 Task: Find connections with filter location Kampene with filter topic #coronawith filter profile language German with filter current company Rackspace Technology with filter school Doctor B.R. Ambedkar Open University with filter industry Household Services with filter service category Real Estate Appraisal with filter keywords title Translator
Action: Mouse moved to (503, 89)
Screenshot: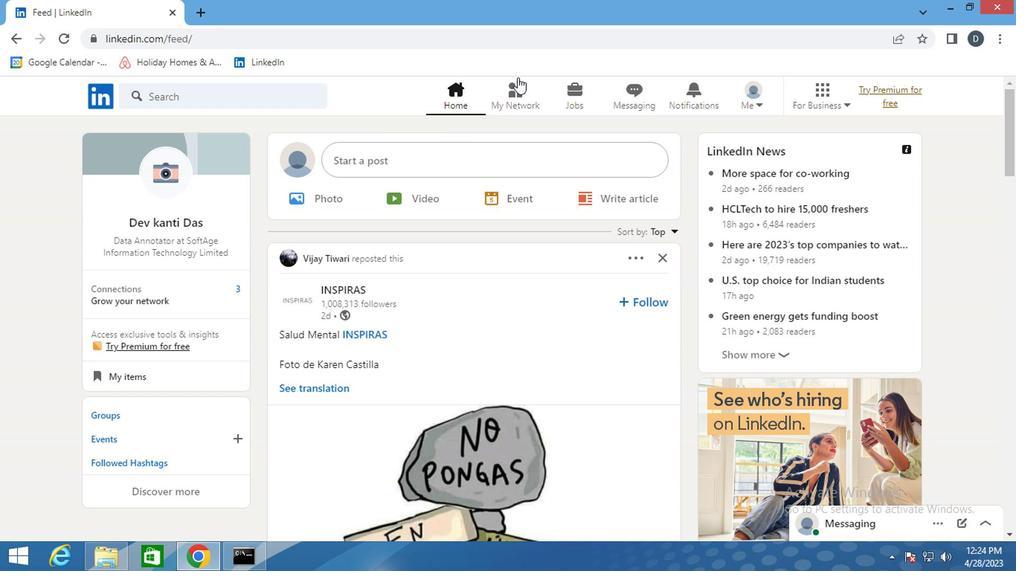
Action: Mouse pressed left at (503, 89)
Screenshot: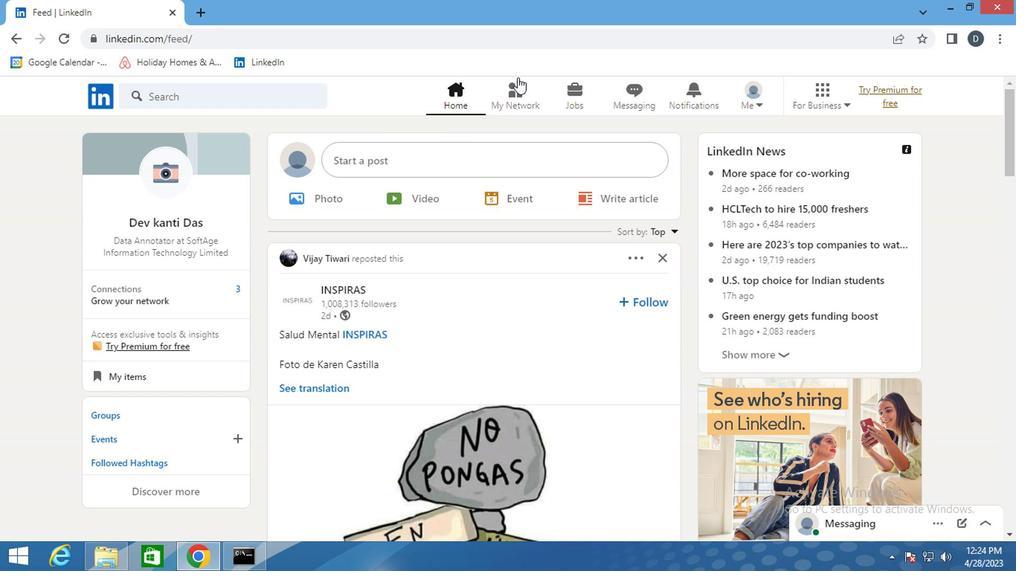 
Action: Mouse moved to (280, 178)
Screenshot: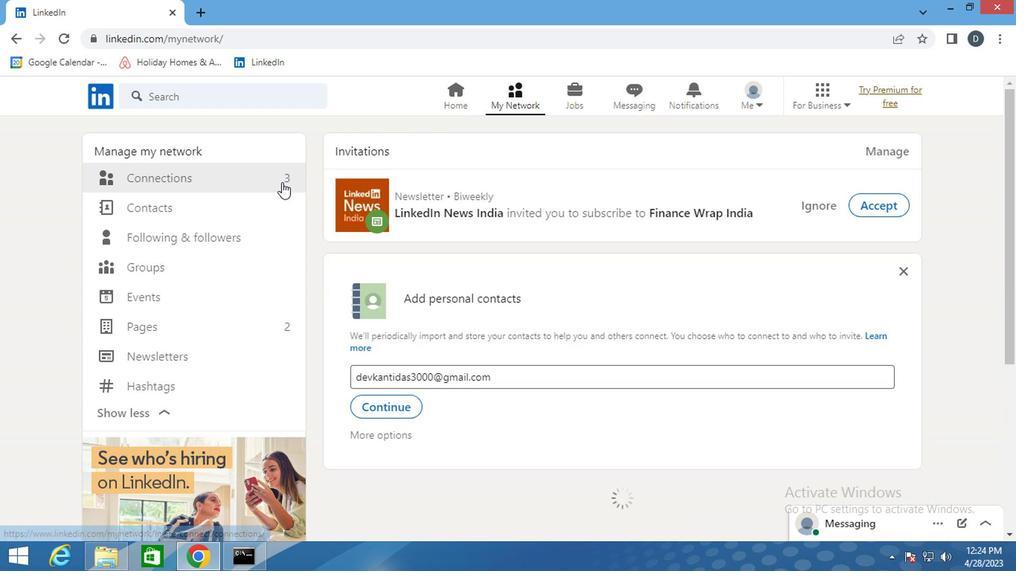
Action: Mouse pressed left at (280, 178)
Screenshot: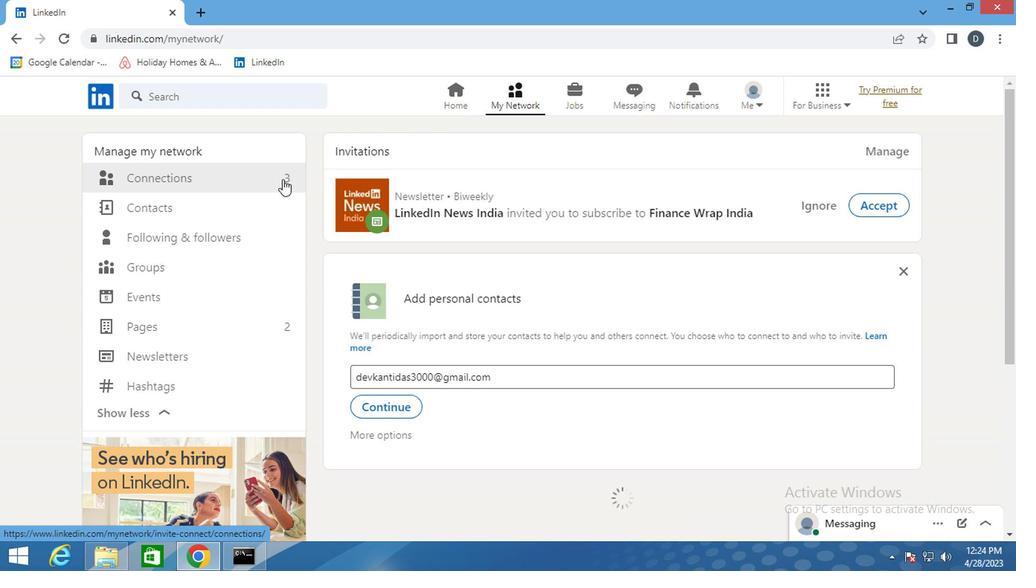 
Action: Mouse pressed left at (280, 178)
Screenshot: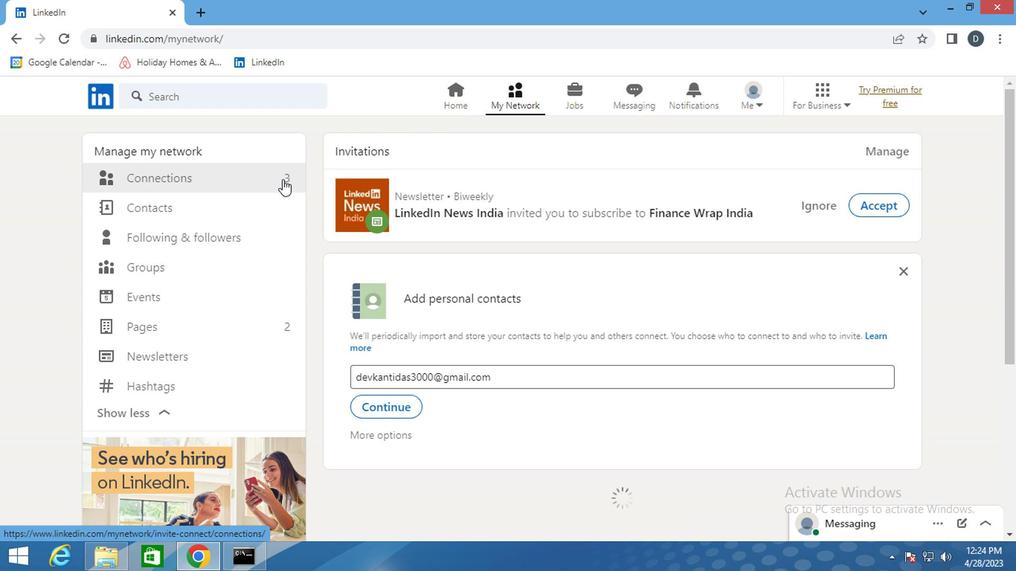 
Action: Mouse moved to (281, 178)
Screenshot: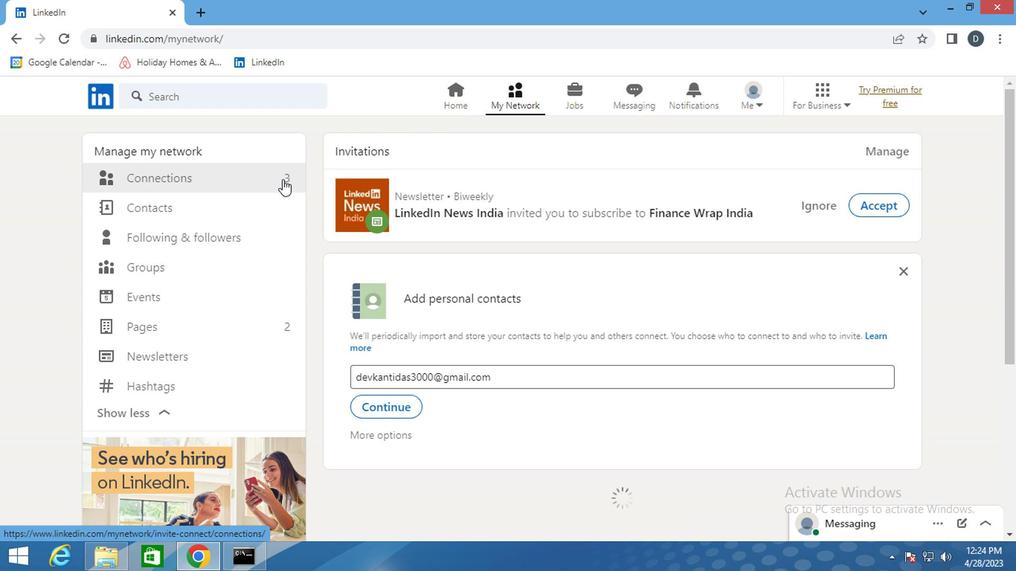 
Action: Mouse pressed left at (281, 178)
Screenshot: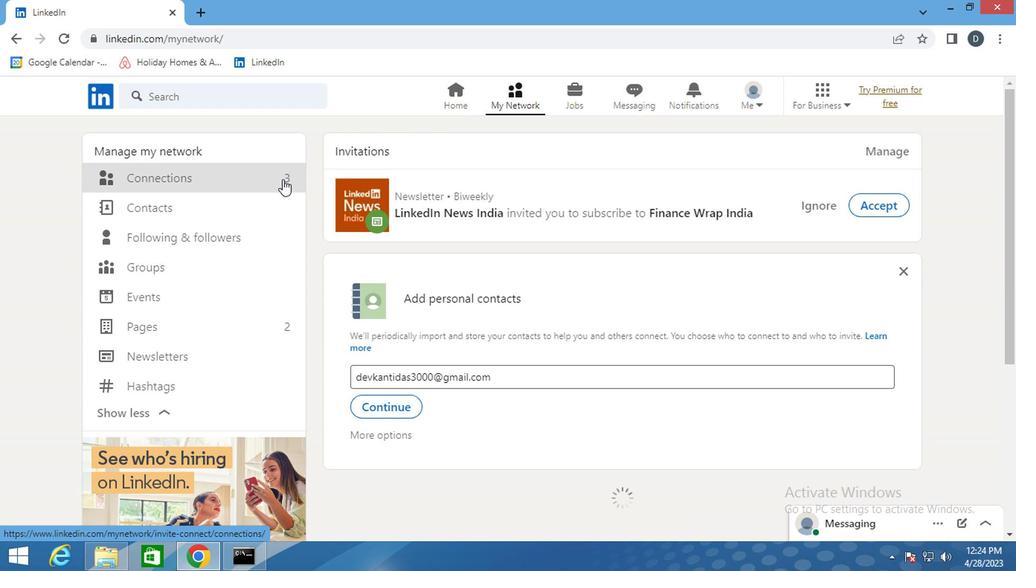
Action: Mouse moved to (606, 178)
Screenshot: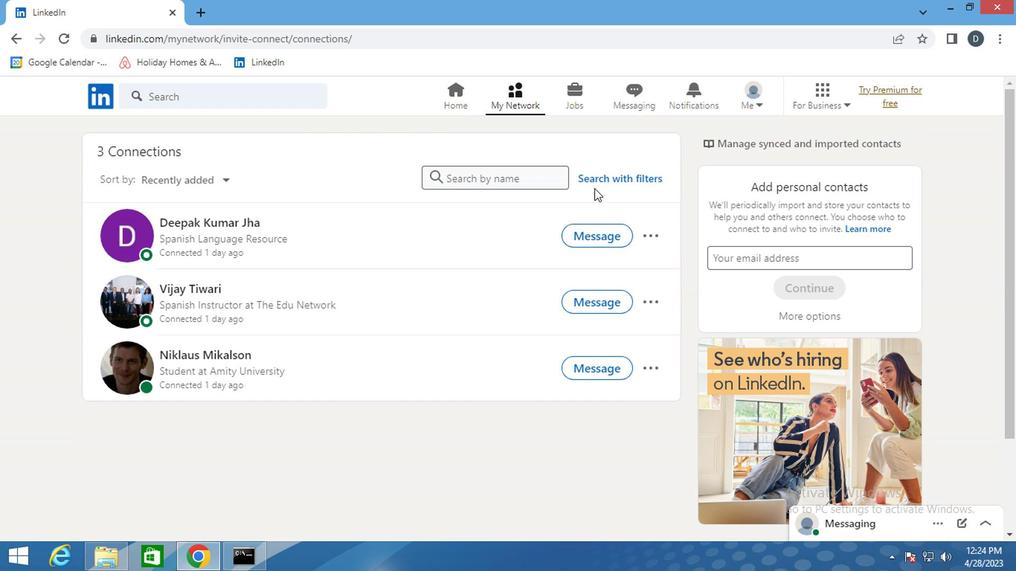 
Action: Mouse pressed left at (606, 178)
Screenshot: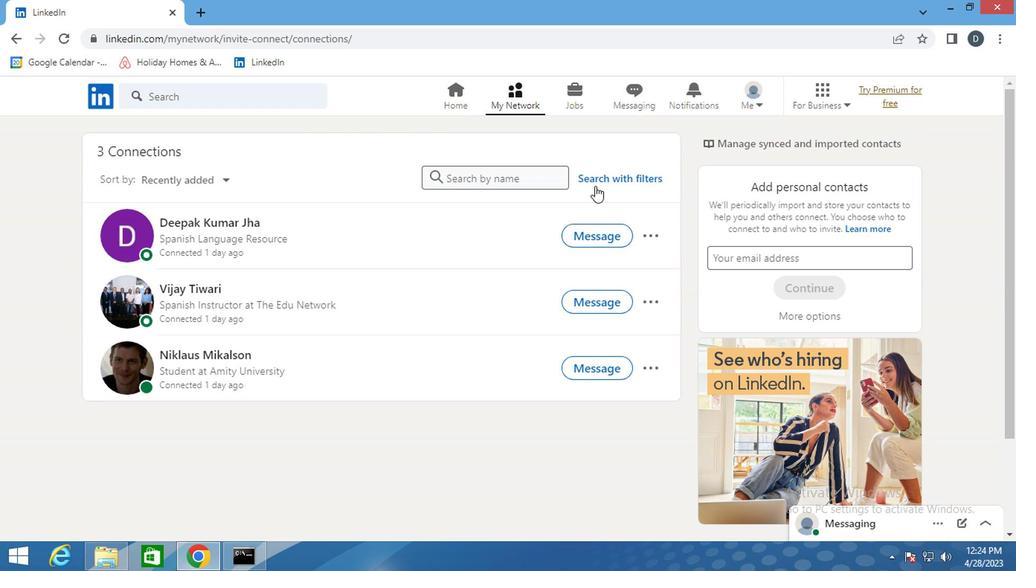 
Action: Mouse moved to (556, 138)
Screenshot: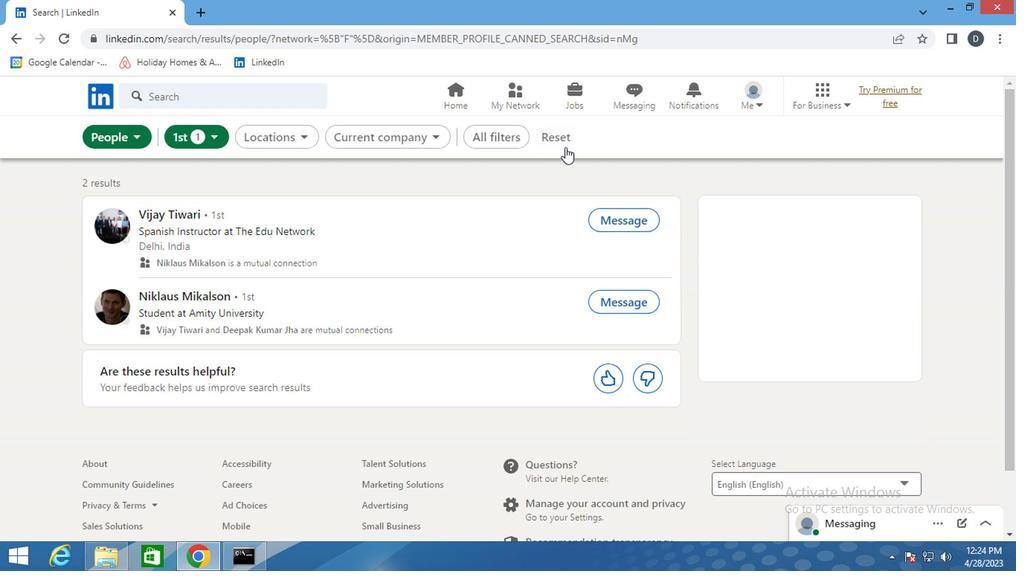 
Action: Mouse pressed left at (556, 138)
Screenshot: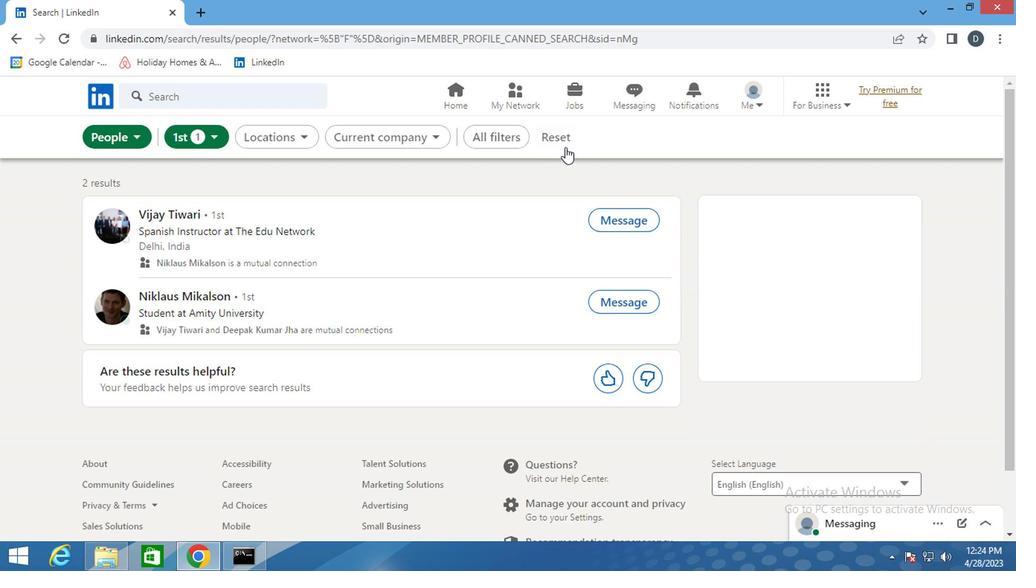 
Action: Mouse moved to (523, 132)
Screenshot: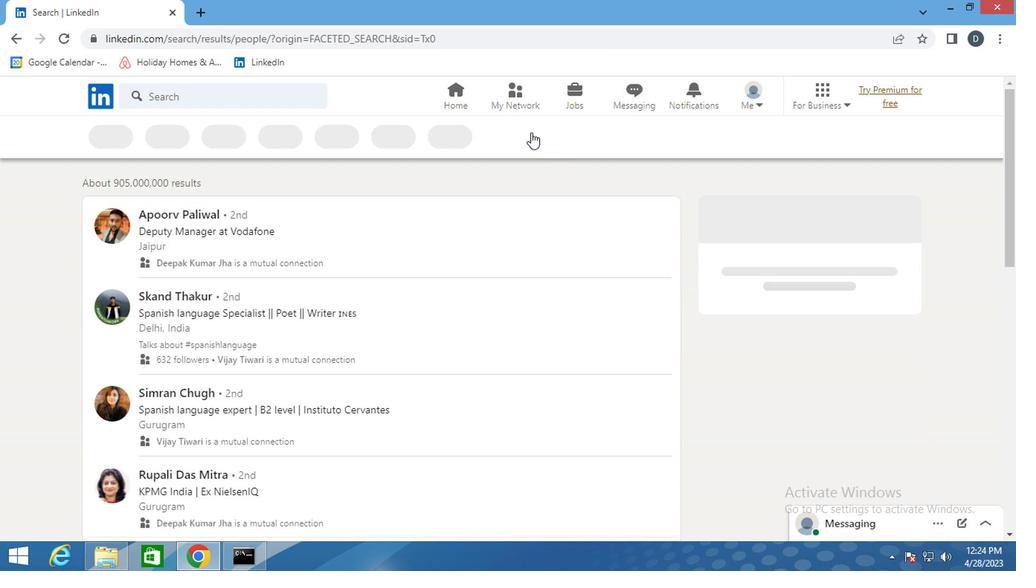 
Action: Mouse pressed left at (523, 132)
Screenshot: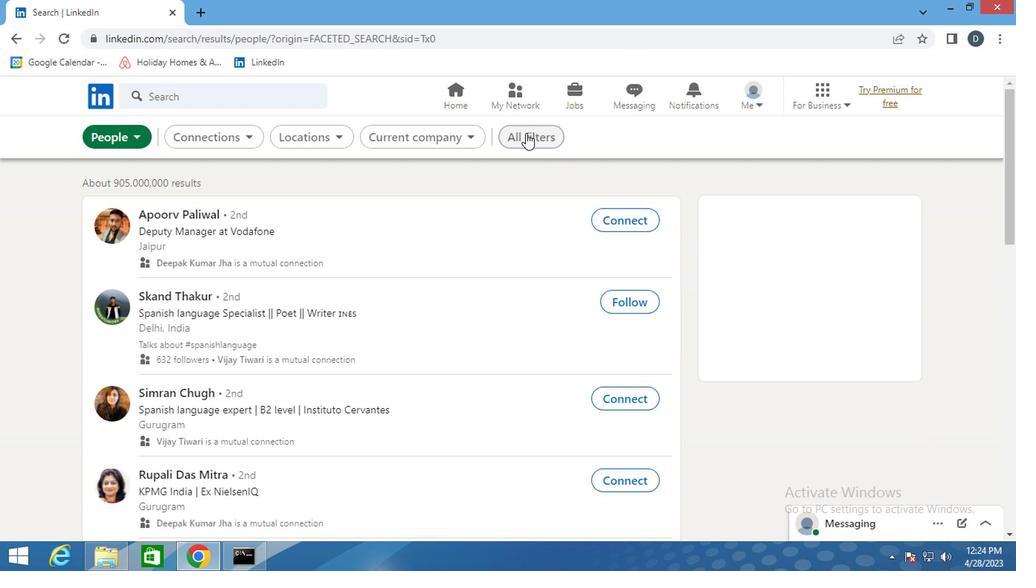 
Action: Mouse moved to (806, 266)
Screenshot: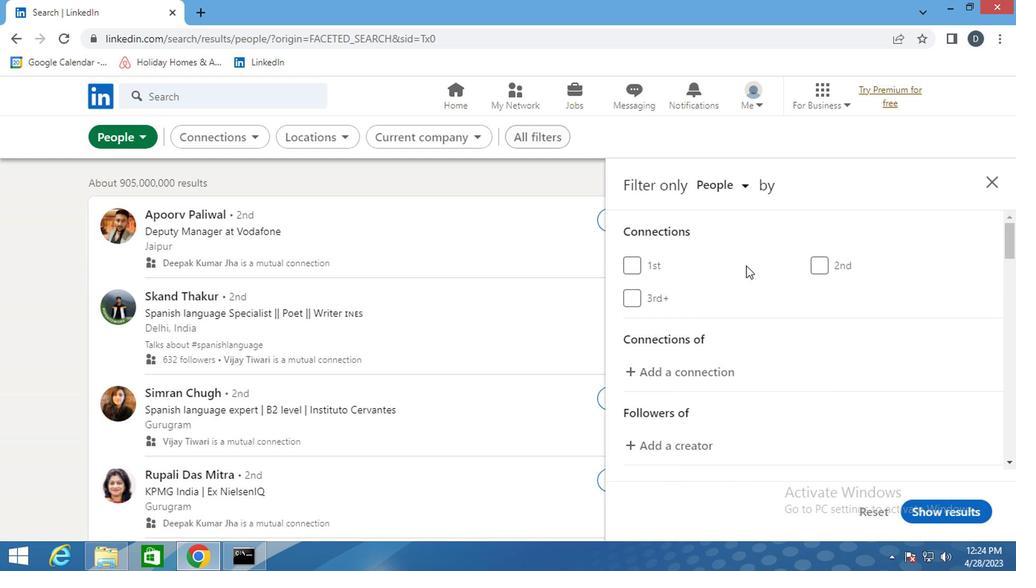 
Action: Mouse scrolled (806, 265) with delta (0, 0)
Screenshot: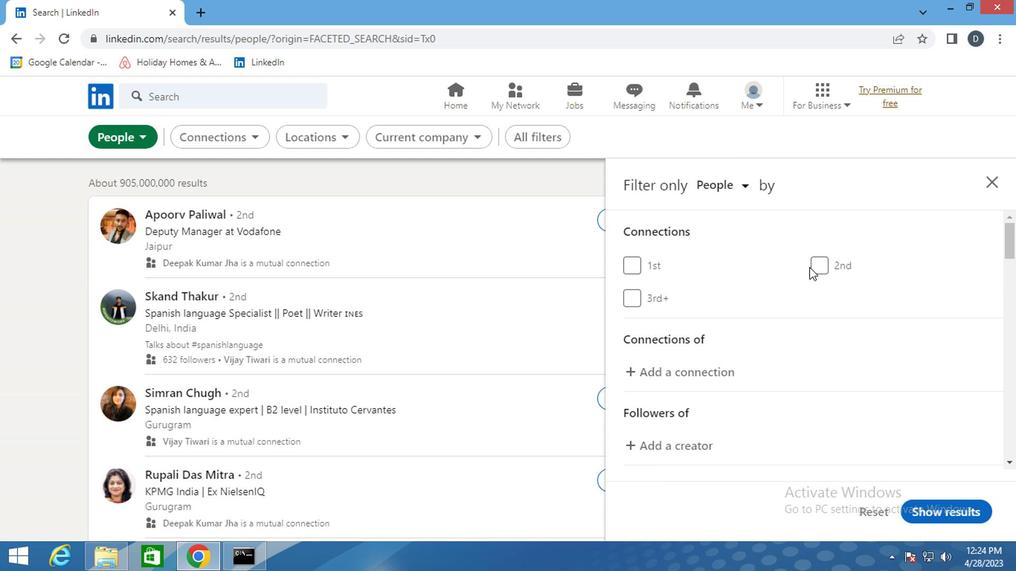 
Action: Mouse scrolled (806, 265) with delta (0, 0)
Screenshot: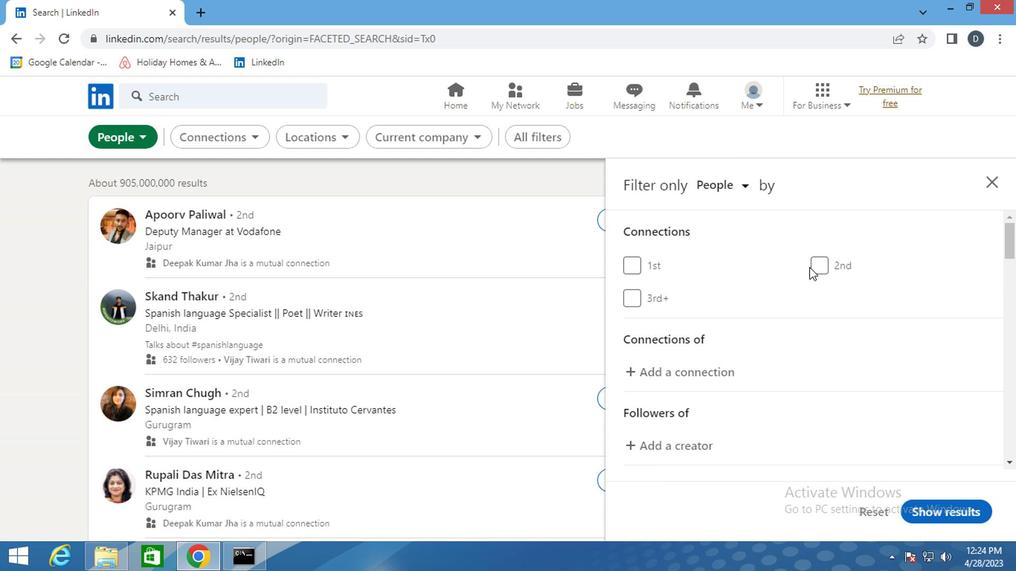 
Action: Mouse scrolled (806, 265) with delta (0, 0)
Screenshot: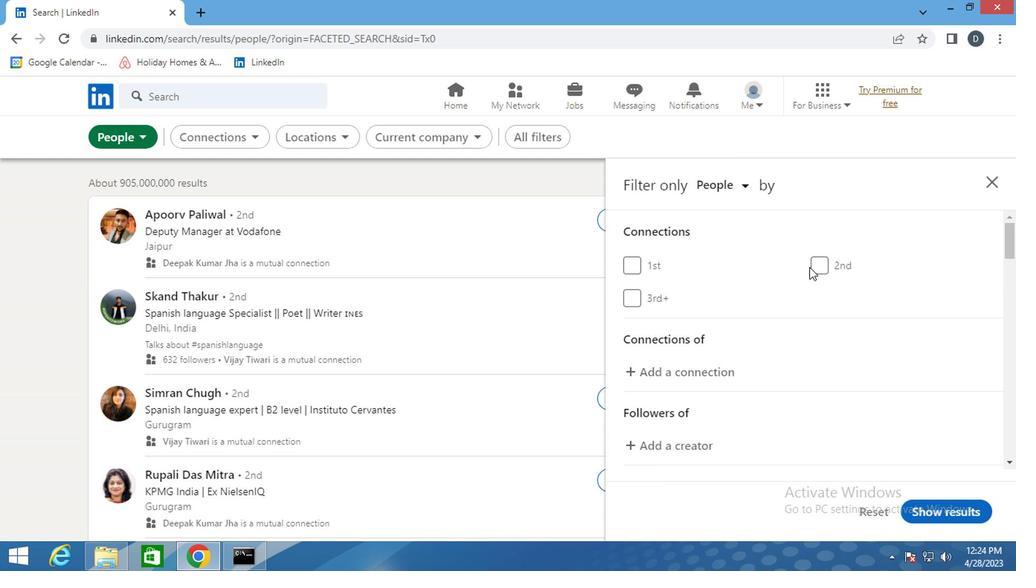 
Action: Mouse moved to (876, 360)
Screenshot: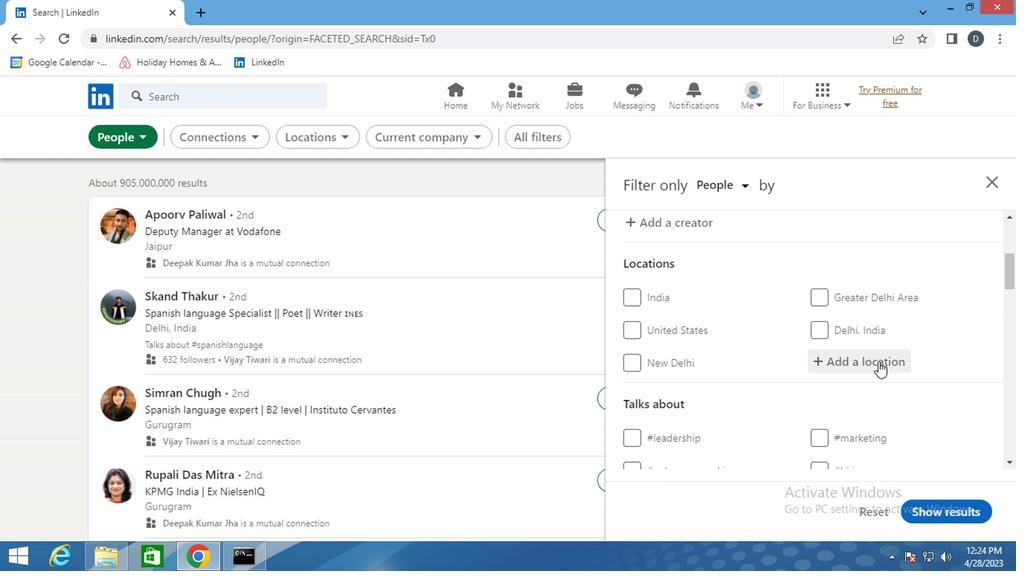
Action: Mouse pressed left at (876, 360)
Screenshot: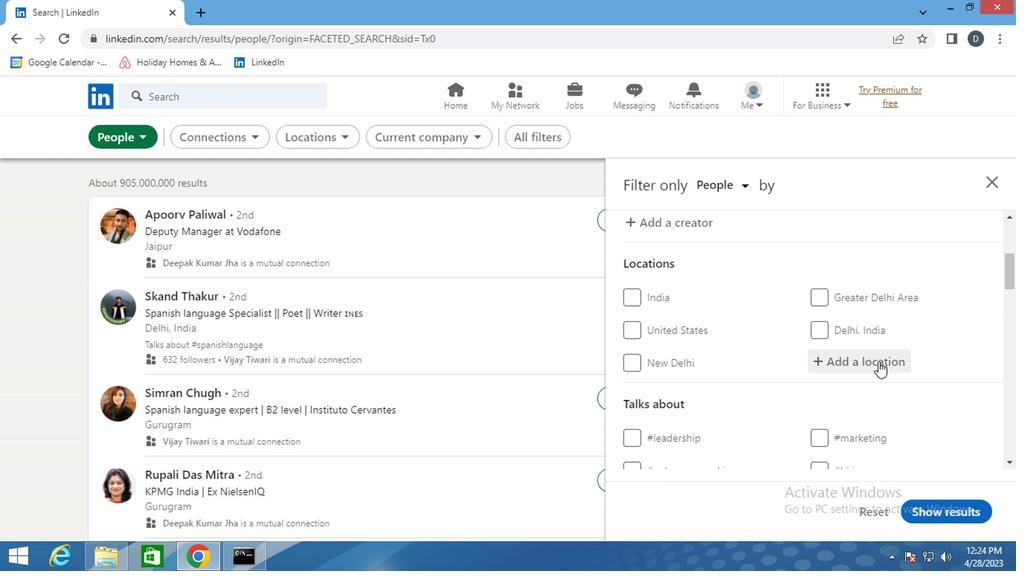 
Action: Mouse moved to (876, 360)
Screenshot: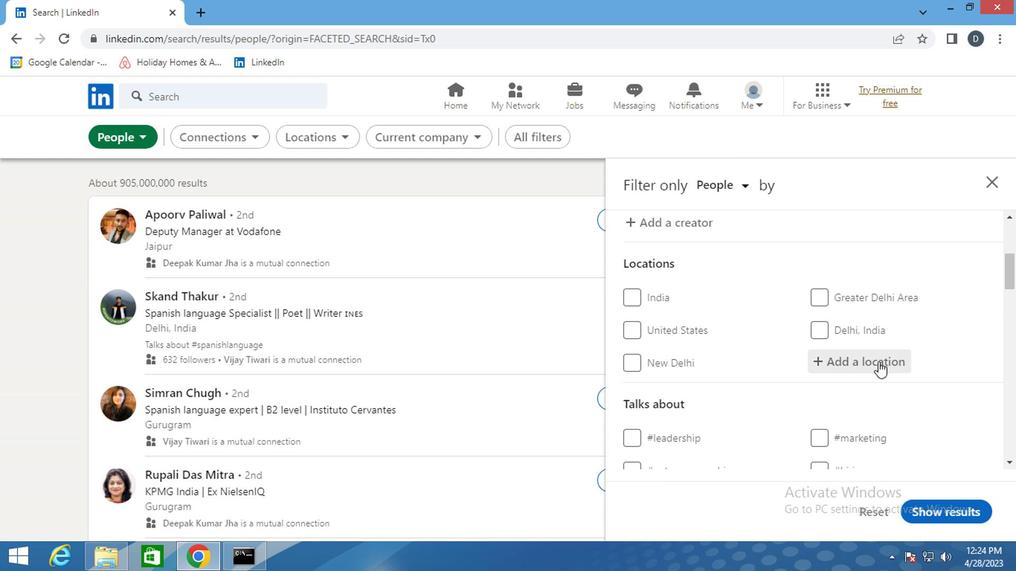 
Action: Key pressed <Key.shift_r><Key.shift_r><Key.shift_r><Key.shift_r><Key.shift_r>Kampene
Screenshot: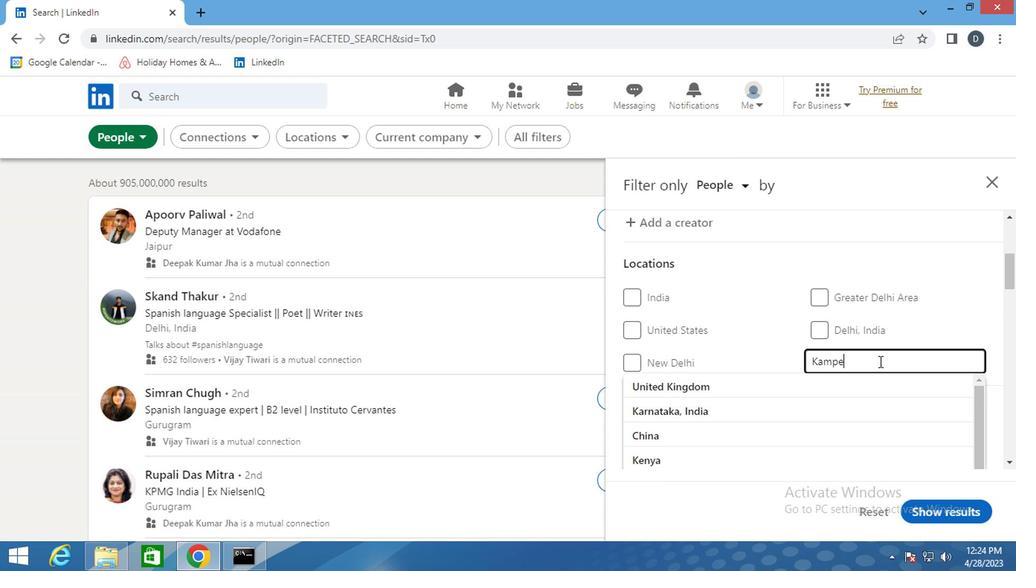 
Action: Mouse moved to (862, 353)
Screenshot: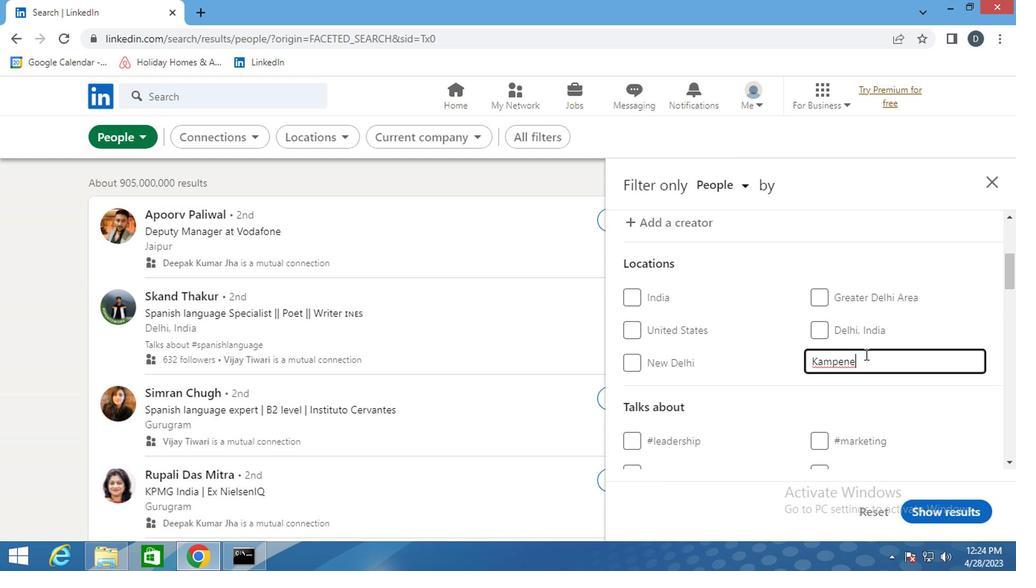 
Action: Key pressed <Key.enter>
Screenshot: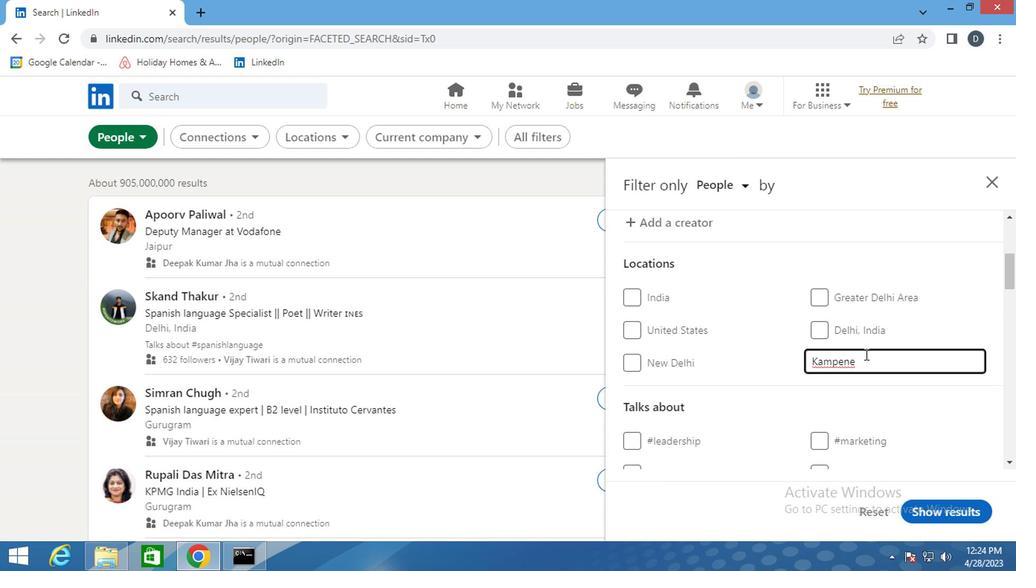 
Action: Mouse moved to (860, 350)
Screenshot: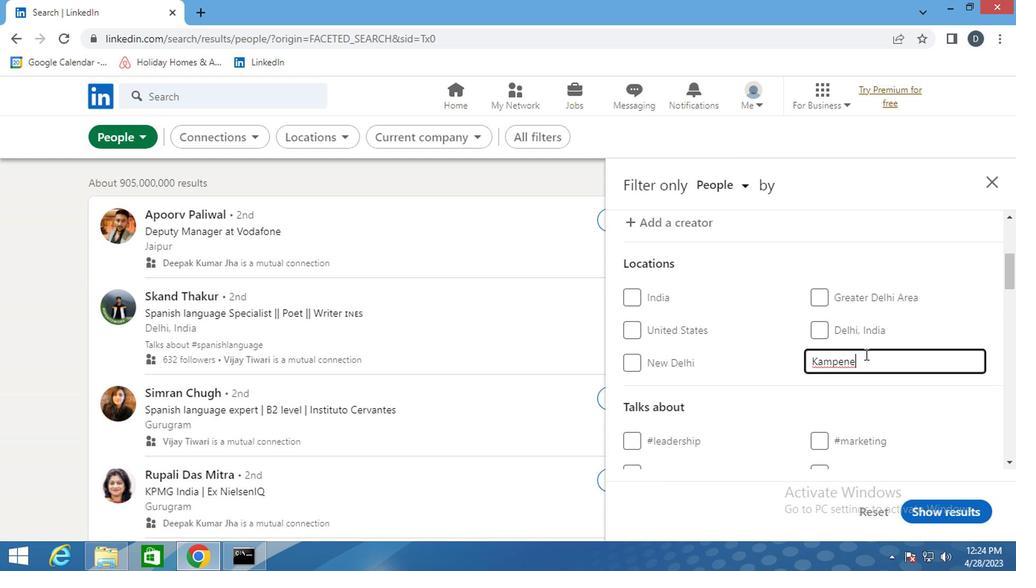 
Action: Mouse scrolled (860, 350) with delta (0, 0)
Screenshot: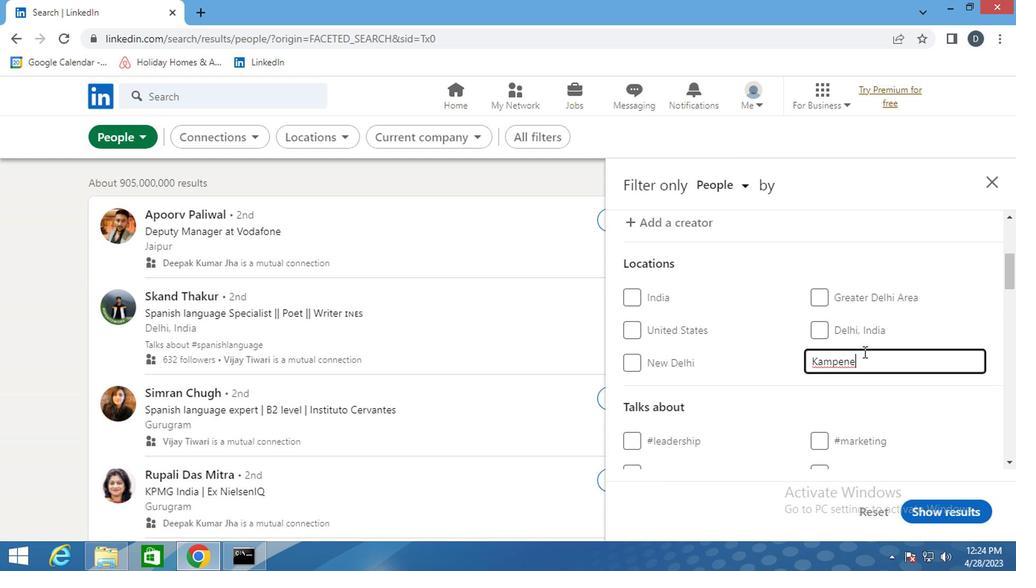 
Action: Mouse scrolled (860, 350) with delta (0, 0)
Screenshot: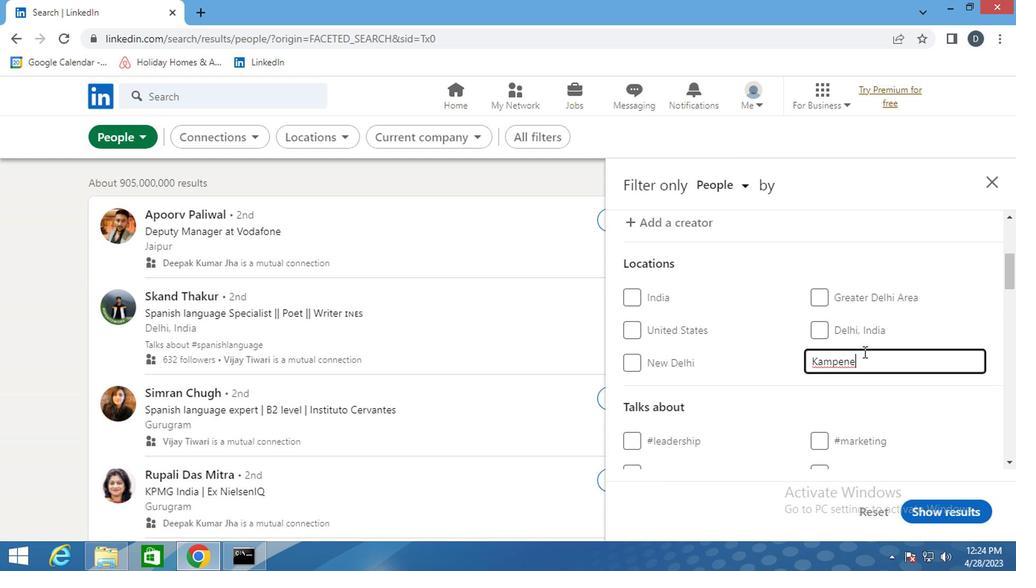 
Action: Mouse scrolled (860, 350) with delta (0, 0)
Screenshot: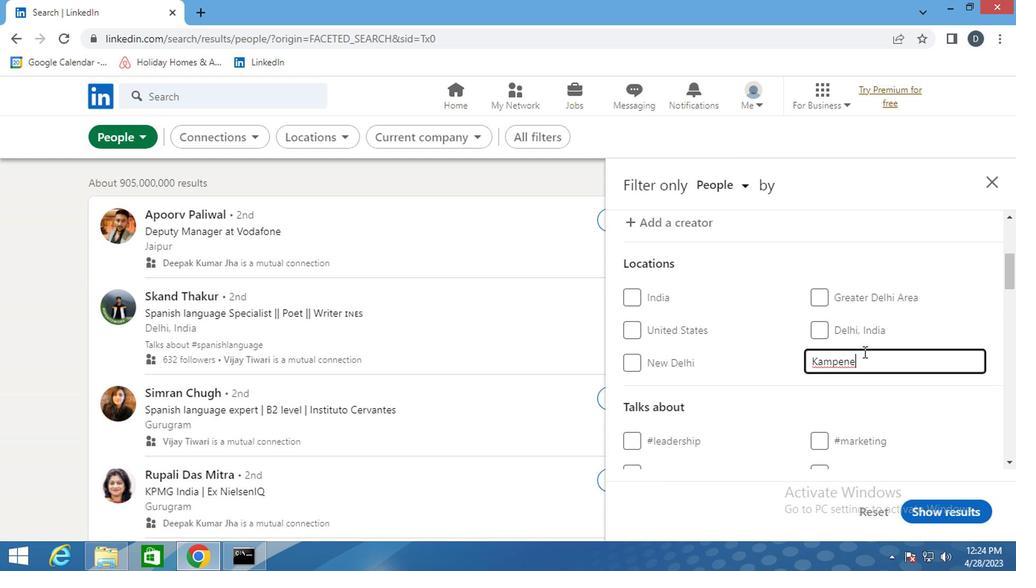 
Action: Mouse moved to (853, 285)
Screenshot: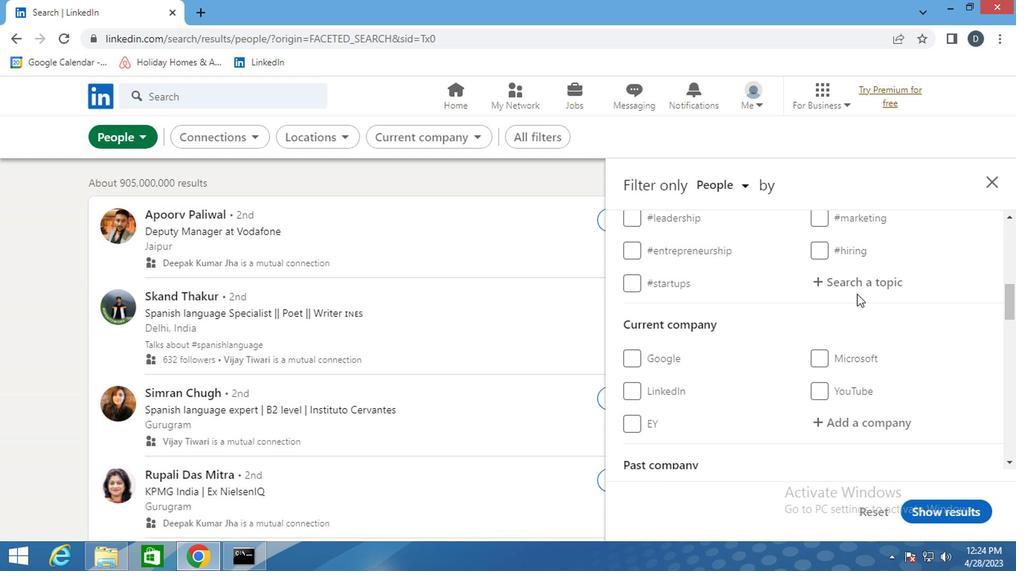 
Action: Mouse pressed left at (853, 285)
Screenshot: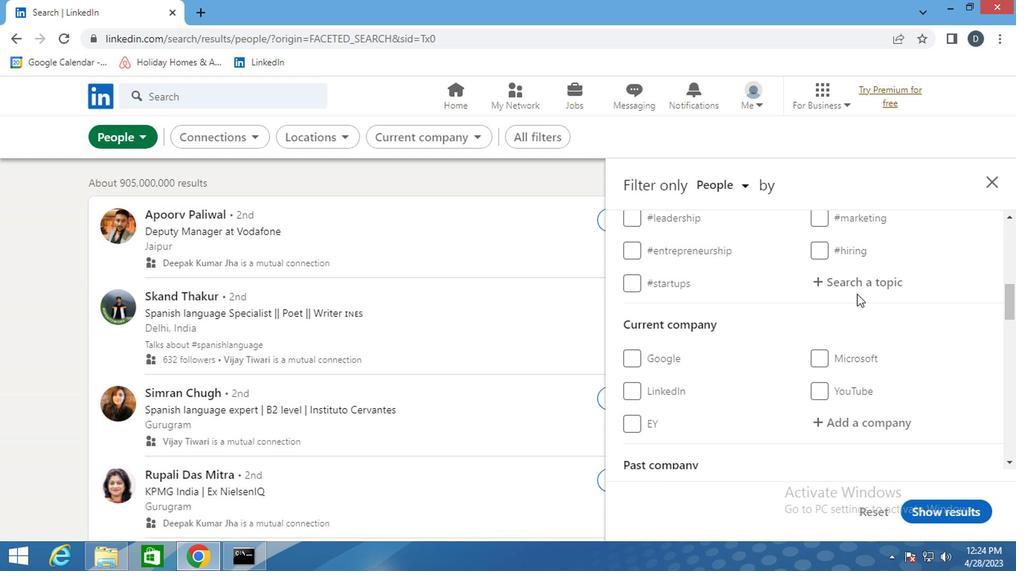 
Action: Key pressed <Key.shift>@<Key.backspace>#CORONA
Screenshot: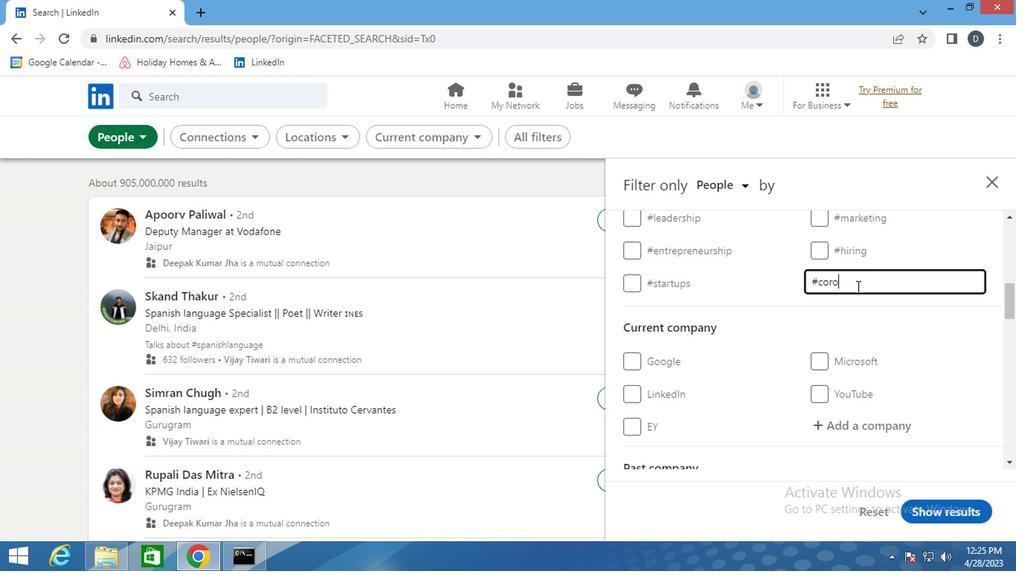 
Action: Mouse moved to (853, 290)
Screenshot: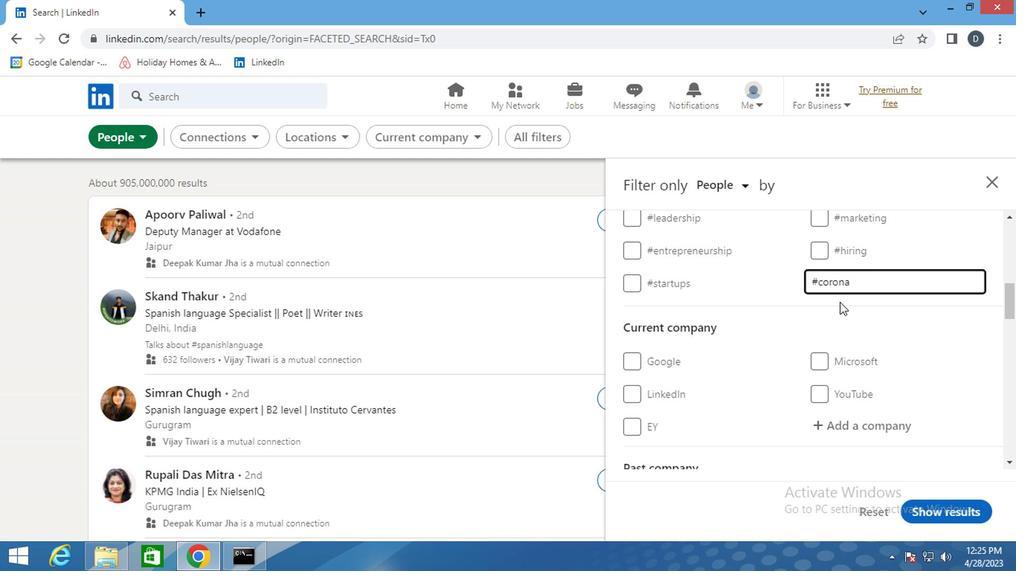 
Action: Mouse scrolled (853, 289) with delta (0, 0)
Screenshot: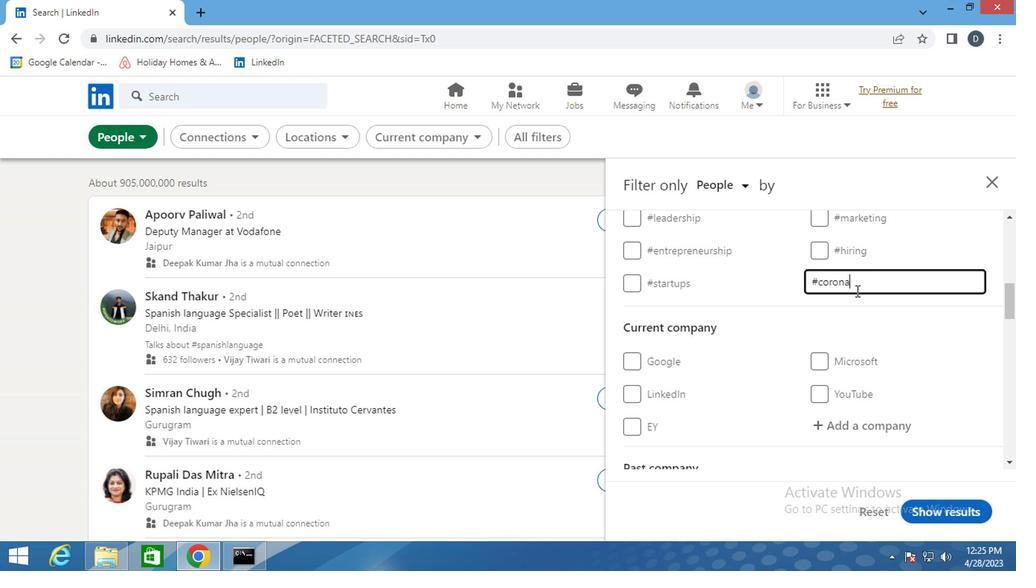 
Action: Mouse scrolled (853, 289) with delta (0, 0)
Screenshot: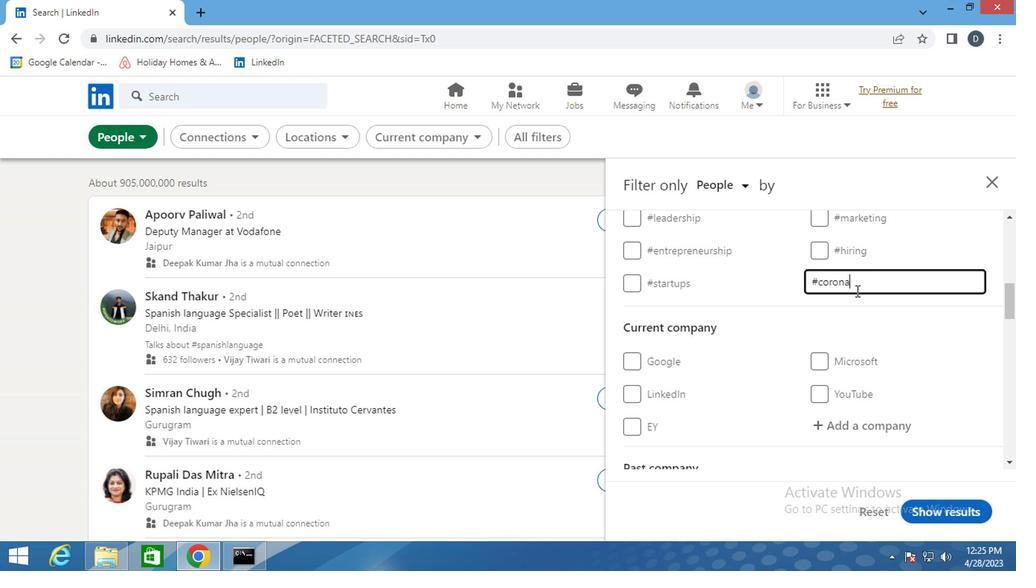 
Action: Mouse scrolled (853, 289) with delta (0, 0)
Screenshot: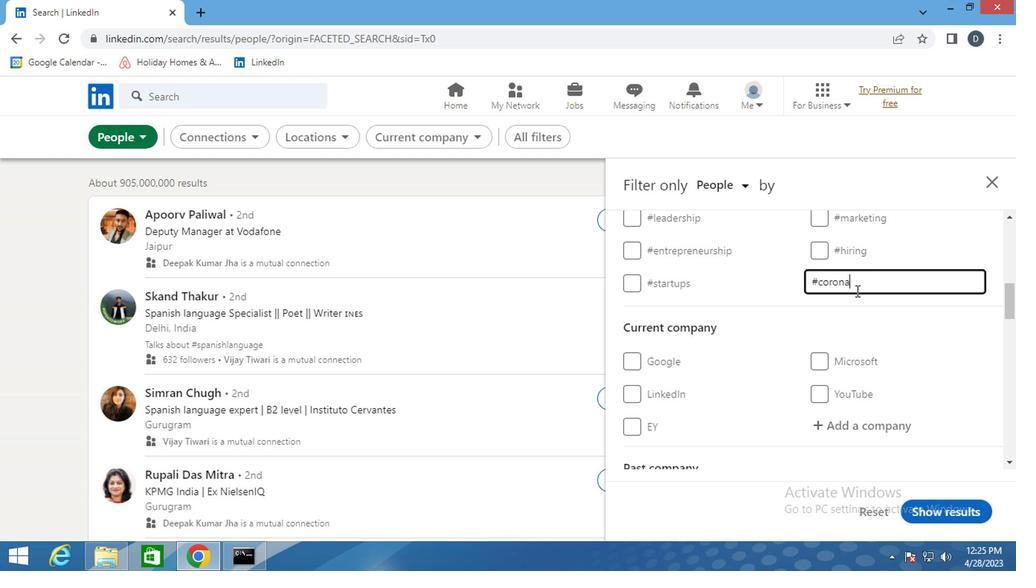 
Action: Mouse scrolled (853, 289) with delta (0, 0)
Screenshot: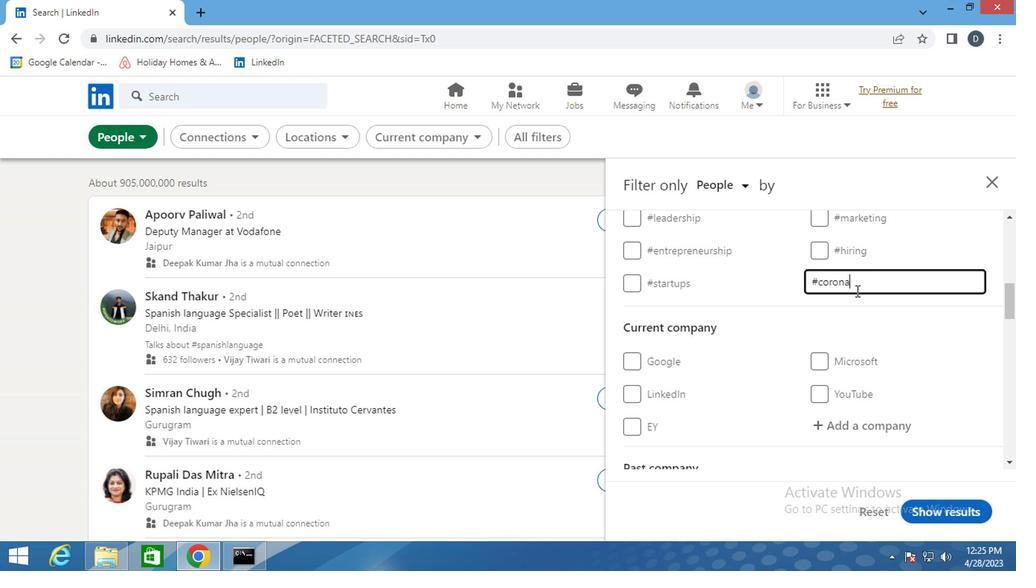 
Action: Mouse moved to (853, 290)
Screenshot: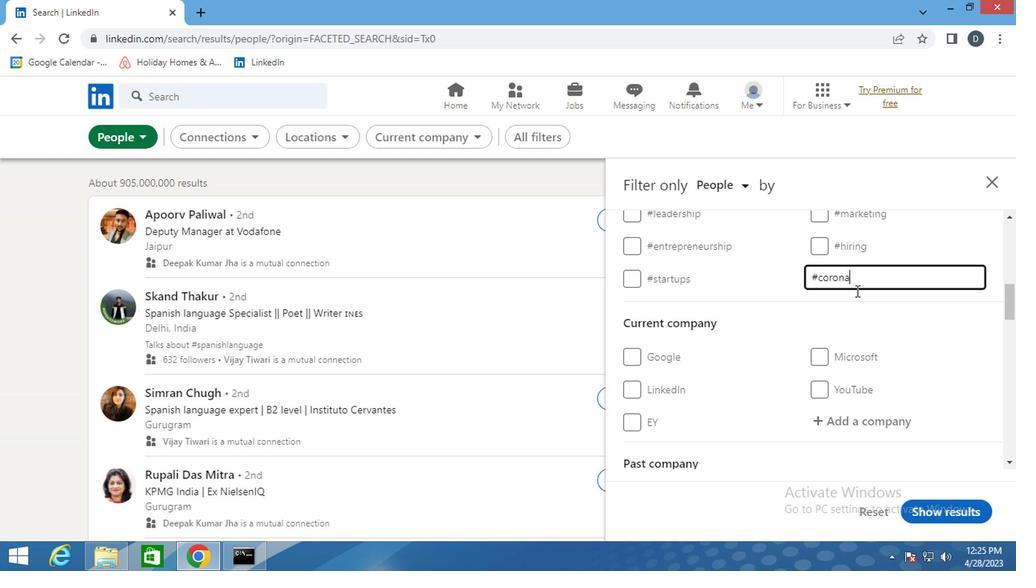
Action: Mouse scrolled (853, 289) with delta (0, 0)
Screenshot: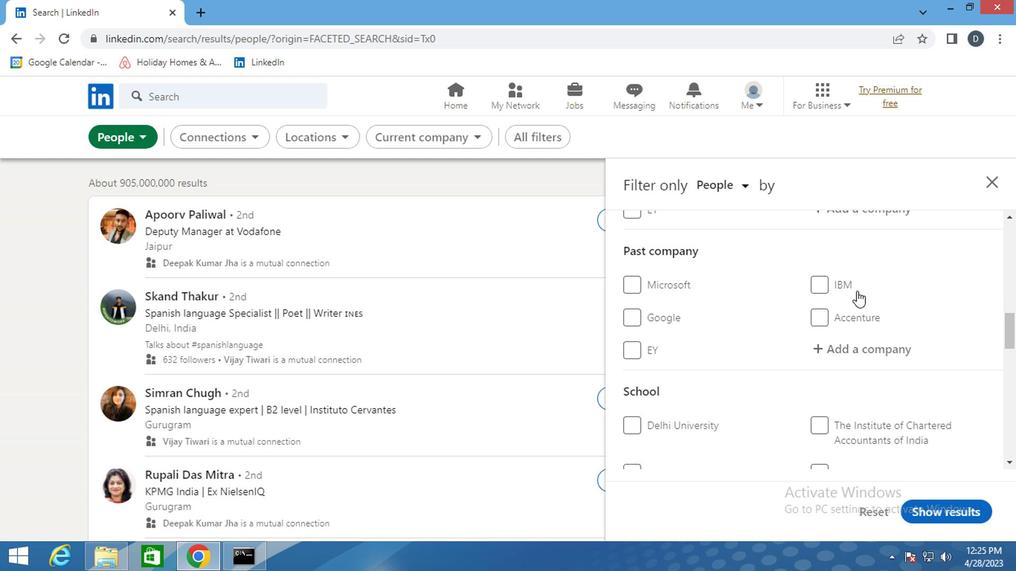 
Action: Mouse scrolled (853, 289) with delta (0, 0)
Screenshot: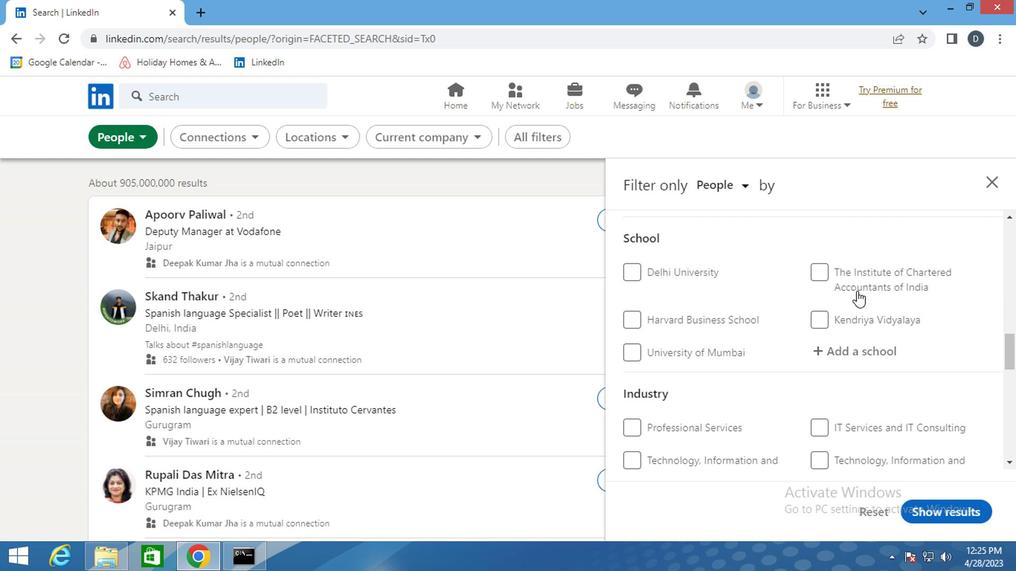 
Action: Mouse scrolled (853, 289) with delta (0, 0)
Screenshot: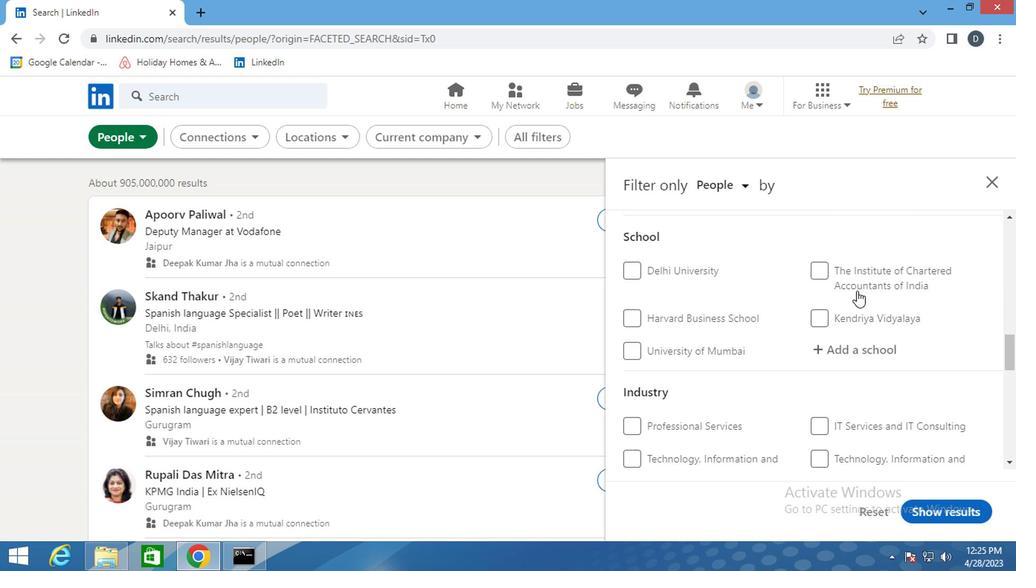 
Action: Mouse moved to (841, 290)
Screenshot: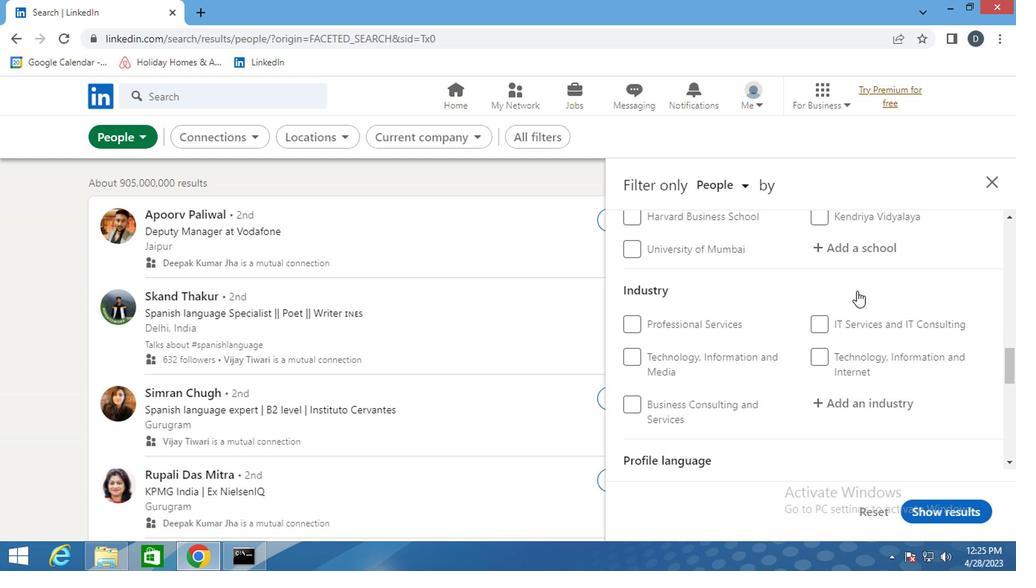
Action: Mouse scrolled (841, 289) with delta (0, 0)
Screenshot: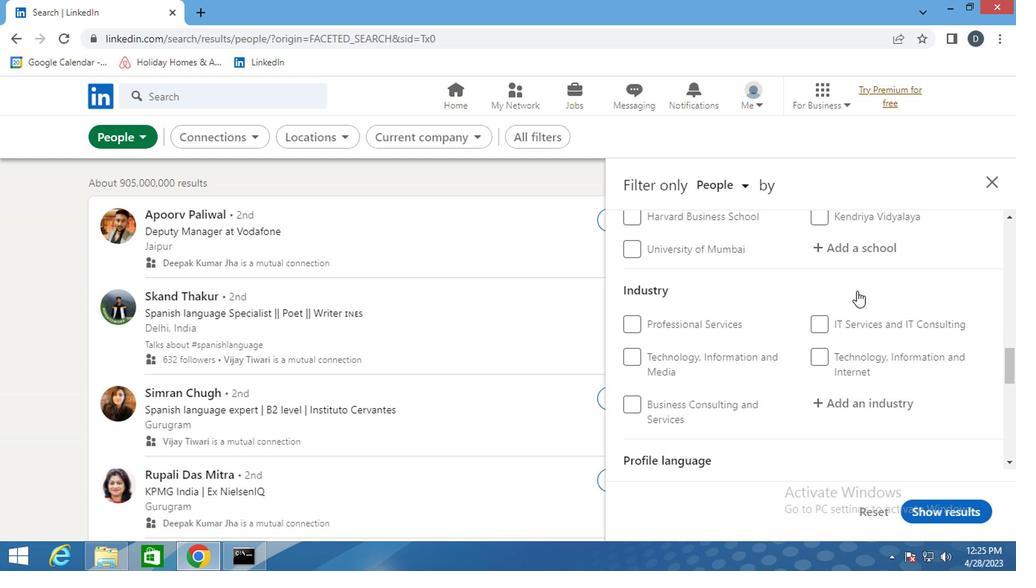 
Action: Mouse moved to (833, 291)
Screenshot: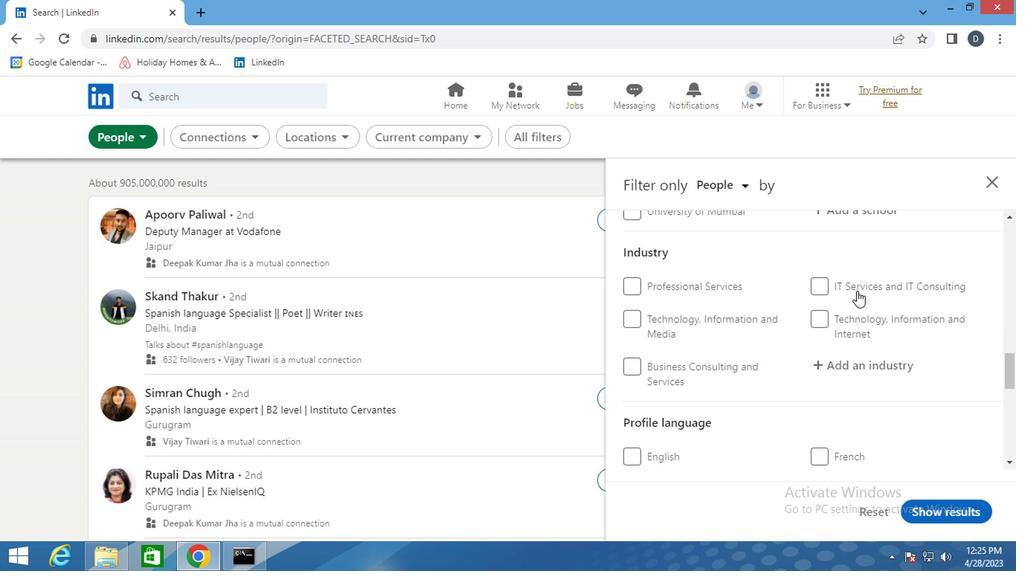 
Action: Mouse scrolled (833, 290) with delta (0, -1)
Screenshot: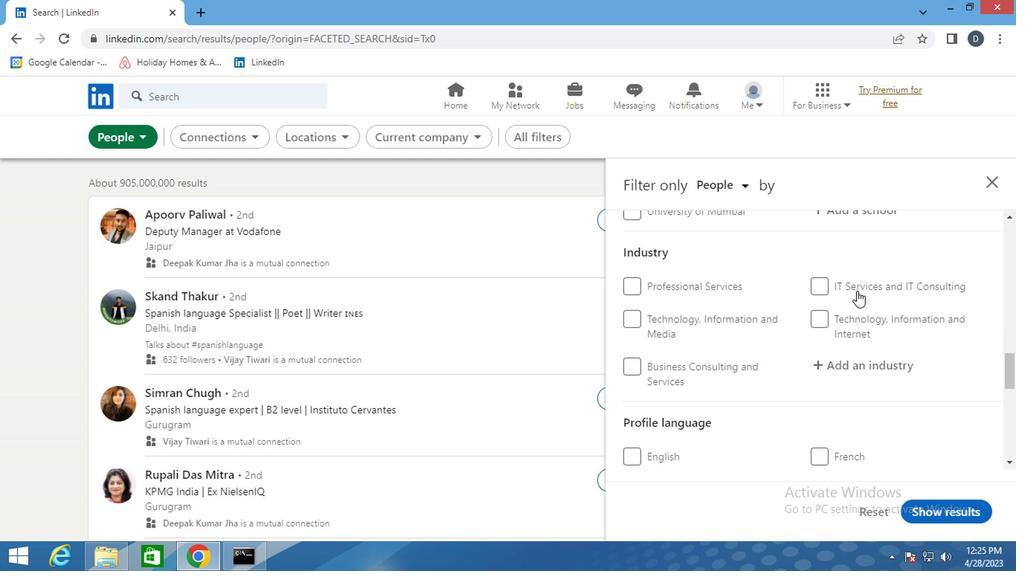 
Action: Mouse moved to (833, 291)
Screenshot: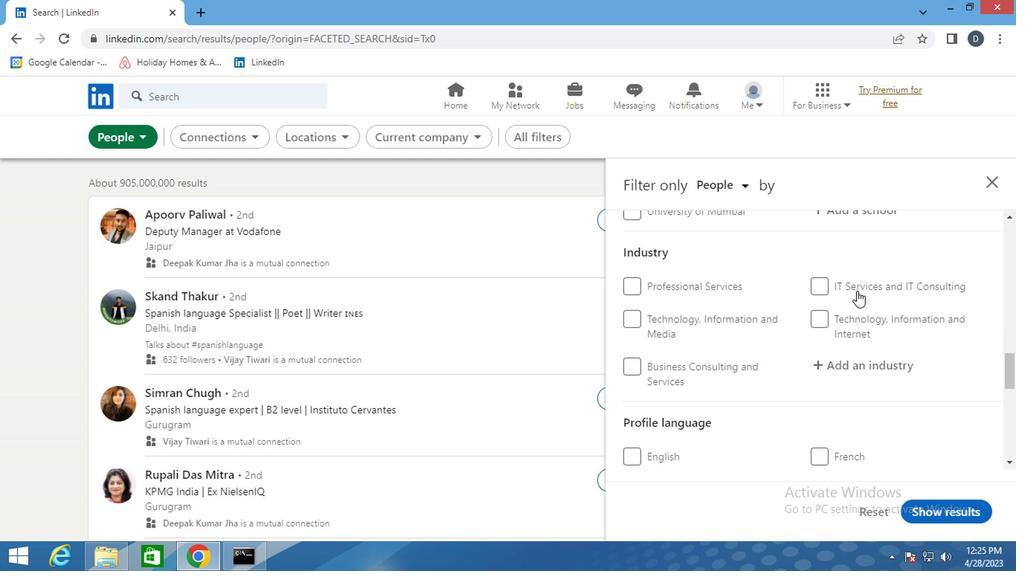 
Action: Mouse scrolled (833, 290) with delta (0, -1)
Screenshot: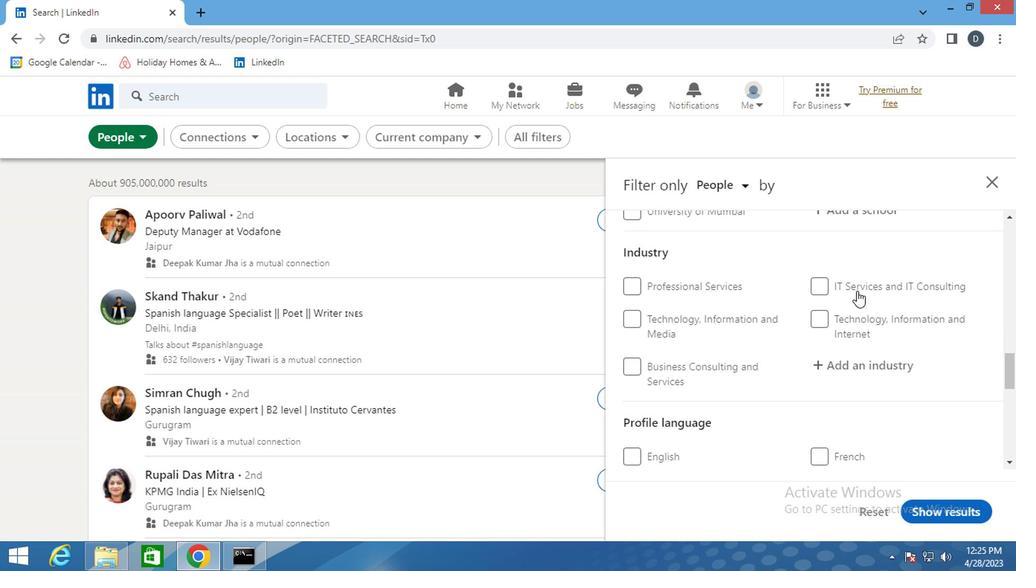 
Action: Mouse moved to (648, 278)
Screenshot: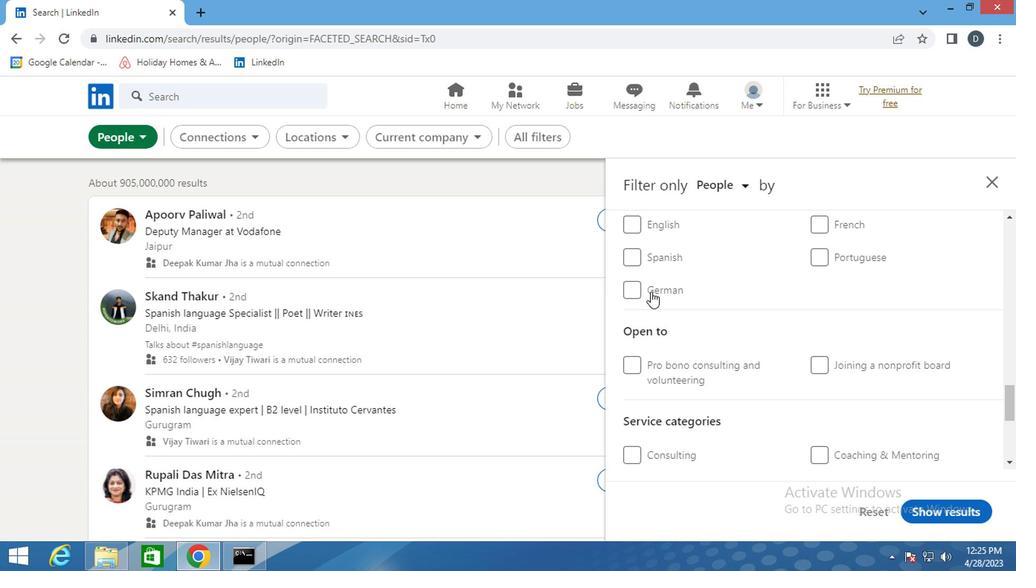 
Action: Mouse pressed left at (648, 278)
Screenshot: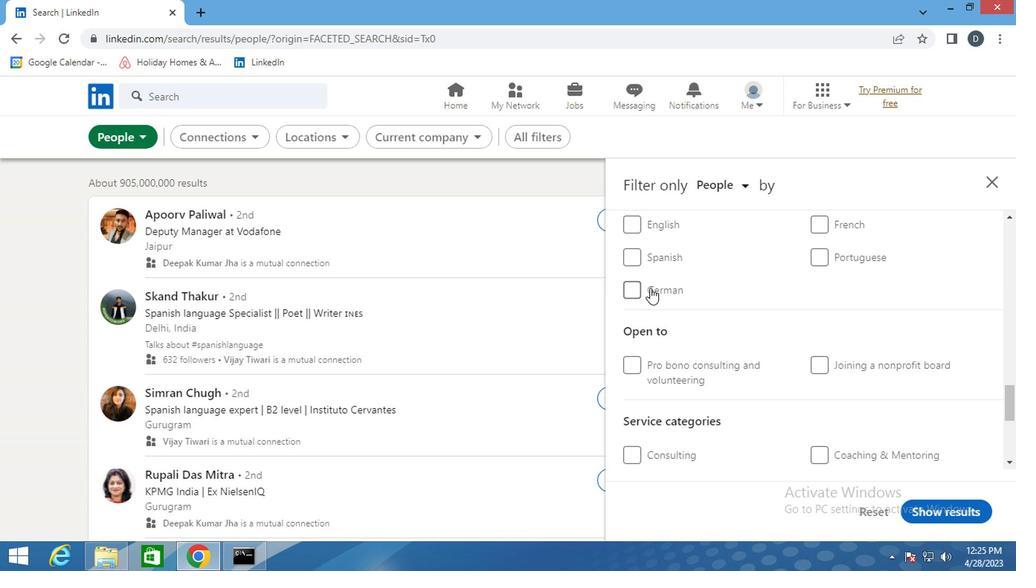 
Action: Mouse moved to (644, 292)
Screenshot: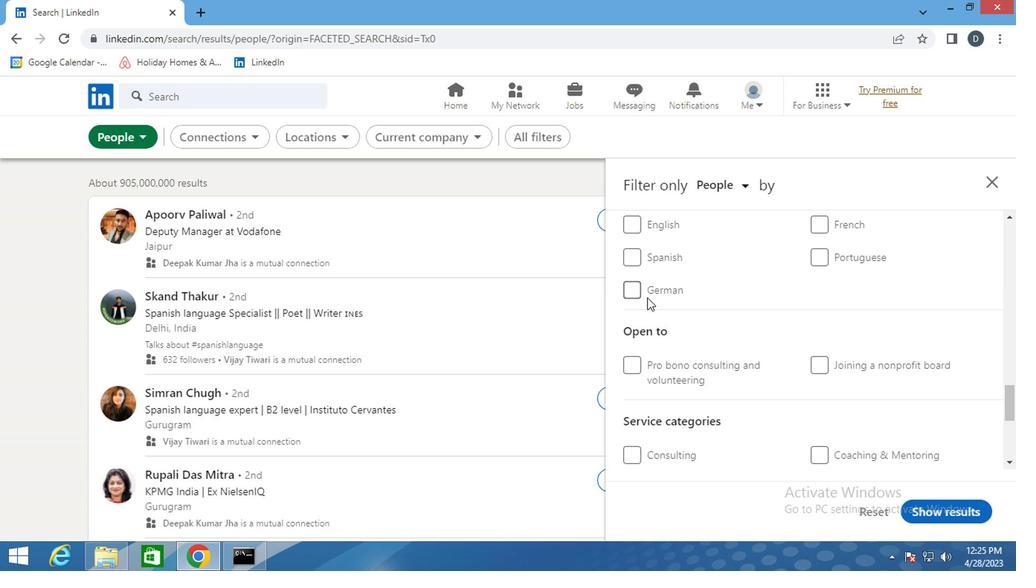 
Action: Mouse pressed left at (644, 292)
Screenshot: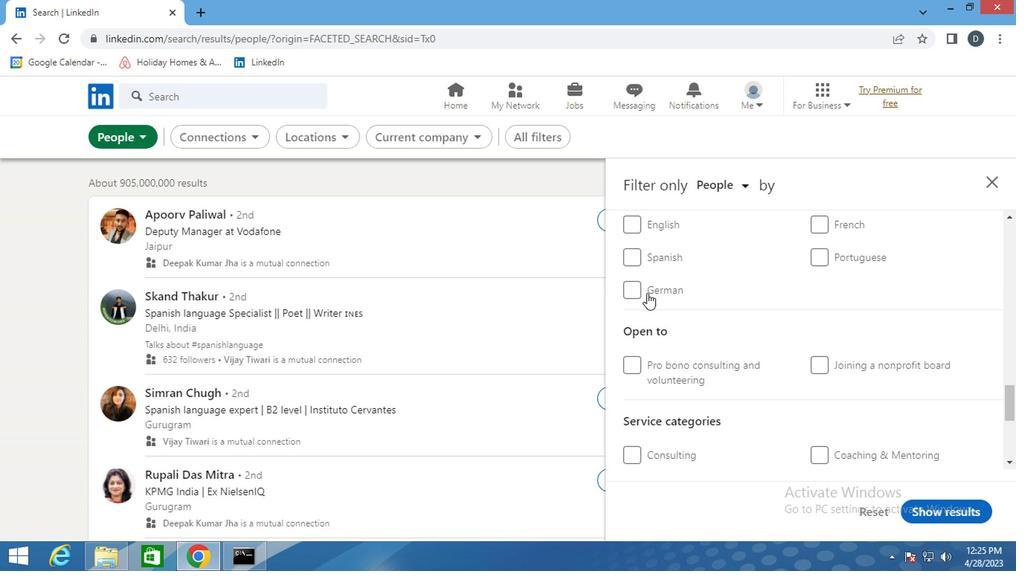 
Action: Mouse moved to (779, 355)
Screenshot: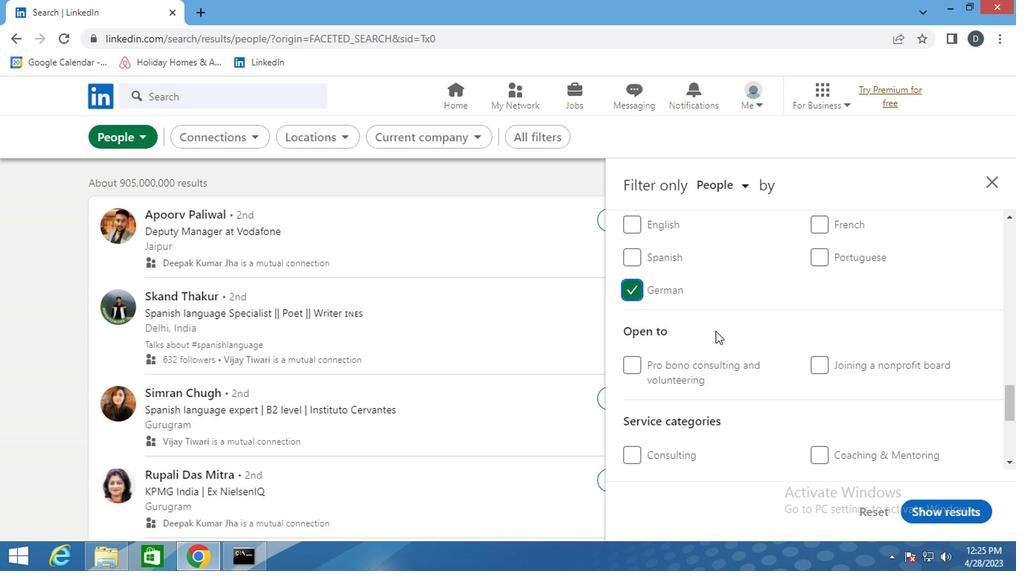 
Action: Mouse scrolled (779, 356) with delta (0, 0)
Screenshot: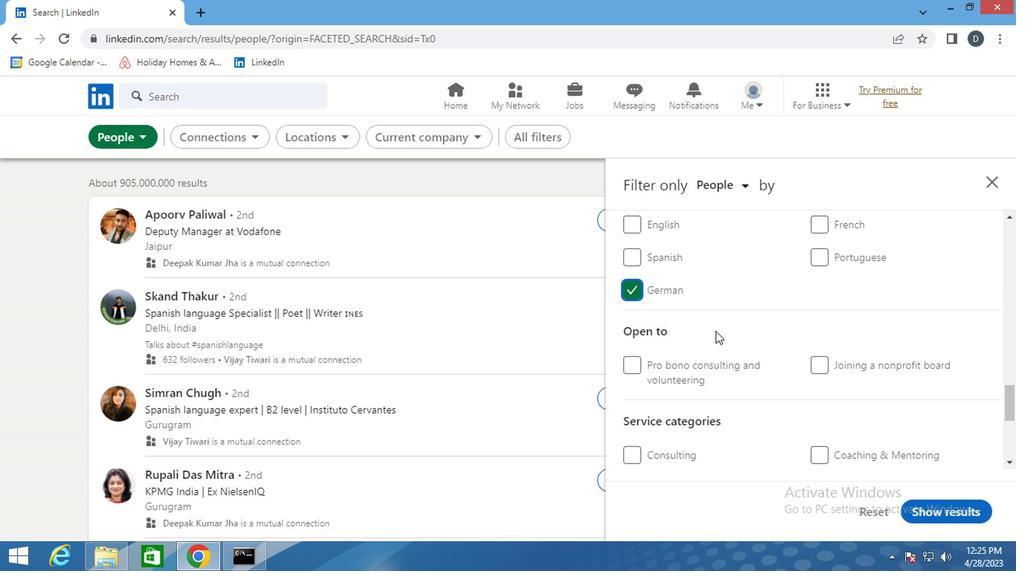 
Action: Mouse scrolled (779, 356) with delta (0, 0)
Screenshot: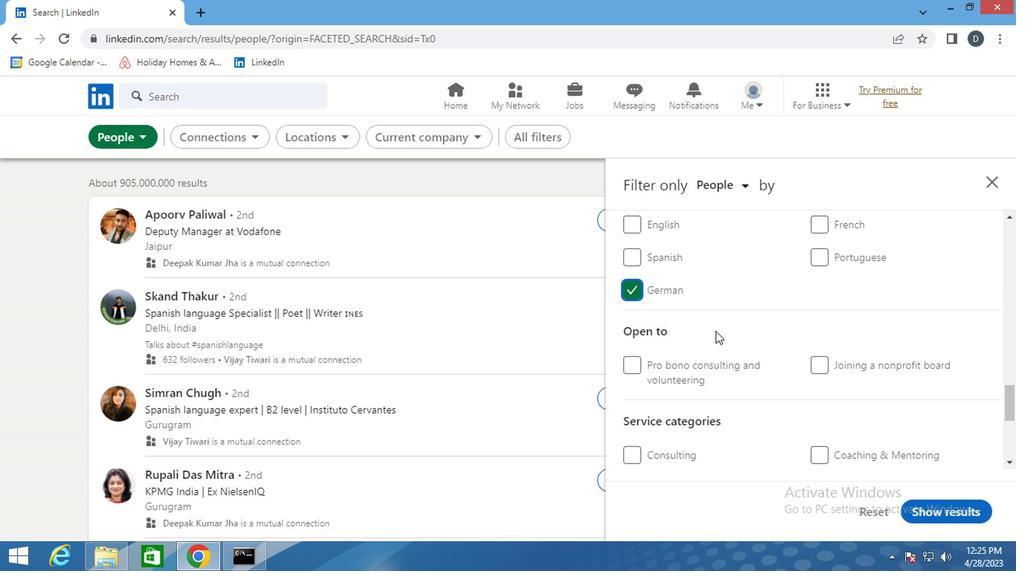 
Action: Mouse scrolled (779, 356) with delta (0, 0)
Screenshot: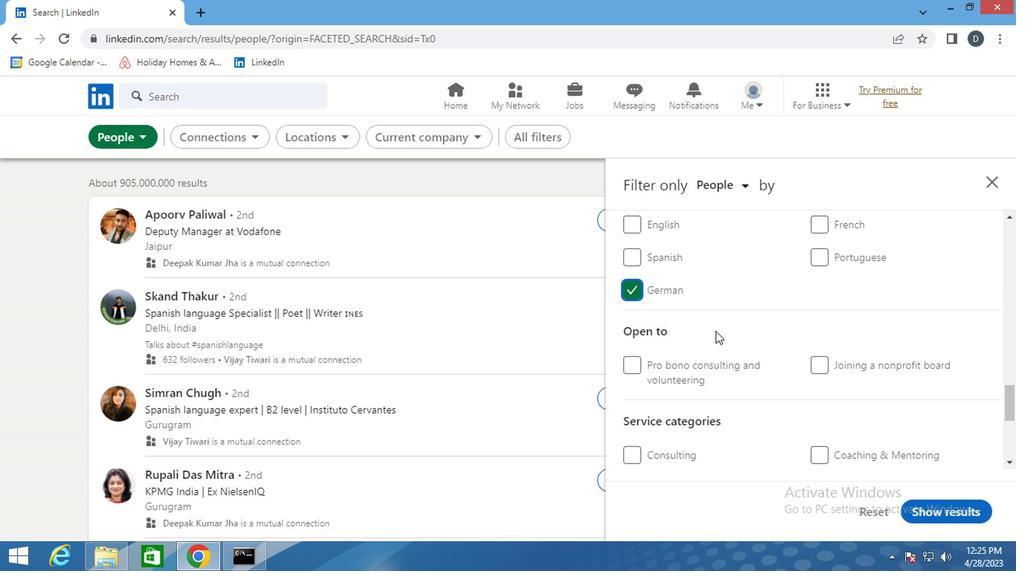 
Action: Mouse scrolled (779, 356) with delta (0, 0)
Screenshot: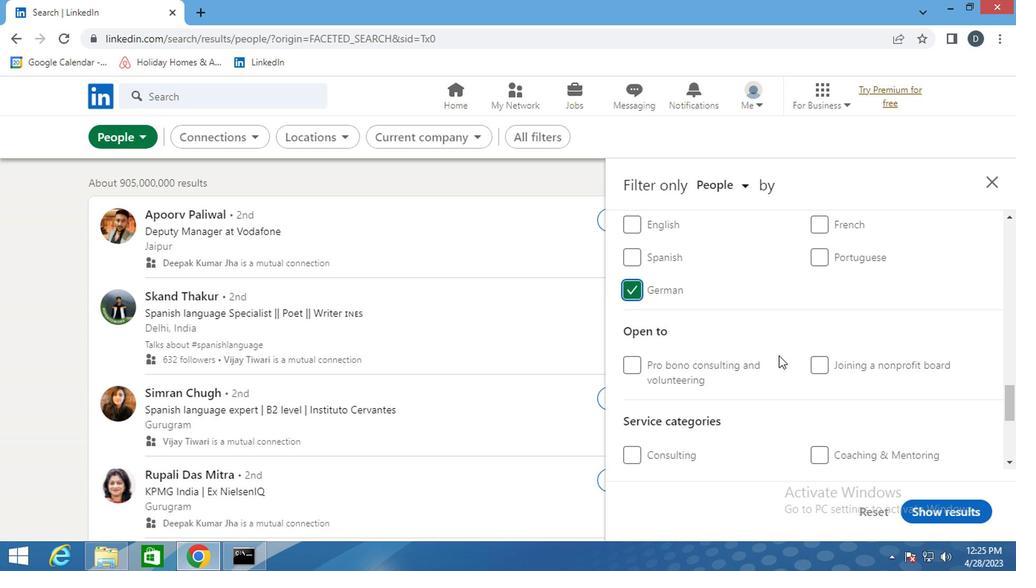 
Action: Mouse scrolled (779, 356) with delta (0, 0)
Screenshot: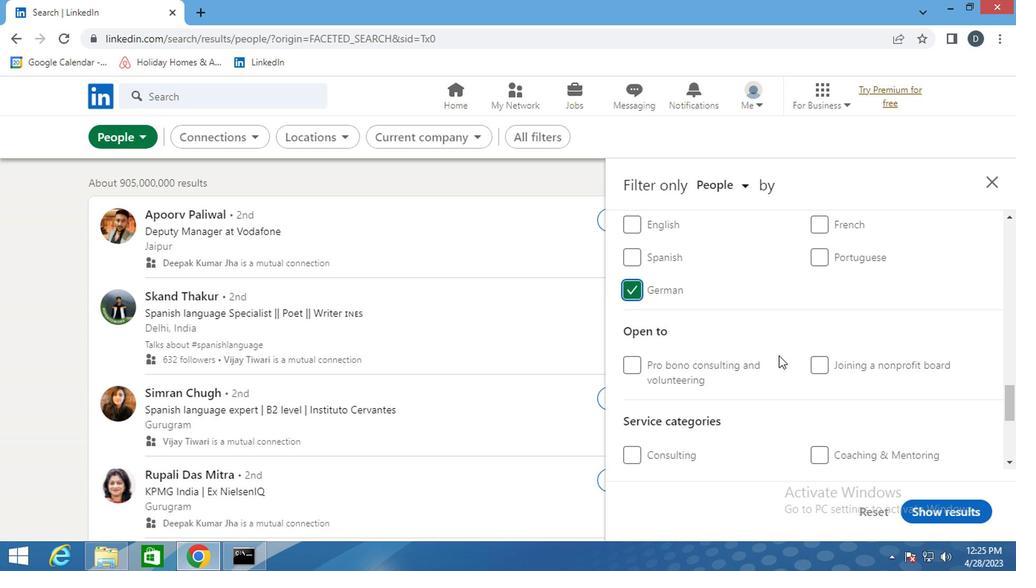 
Action: Mouse scrolled (779, 356) with delta (0, 0)
Screenshot: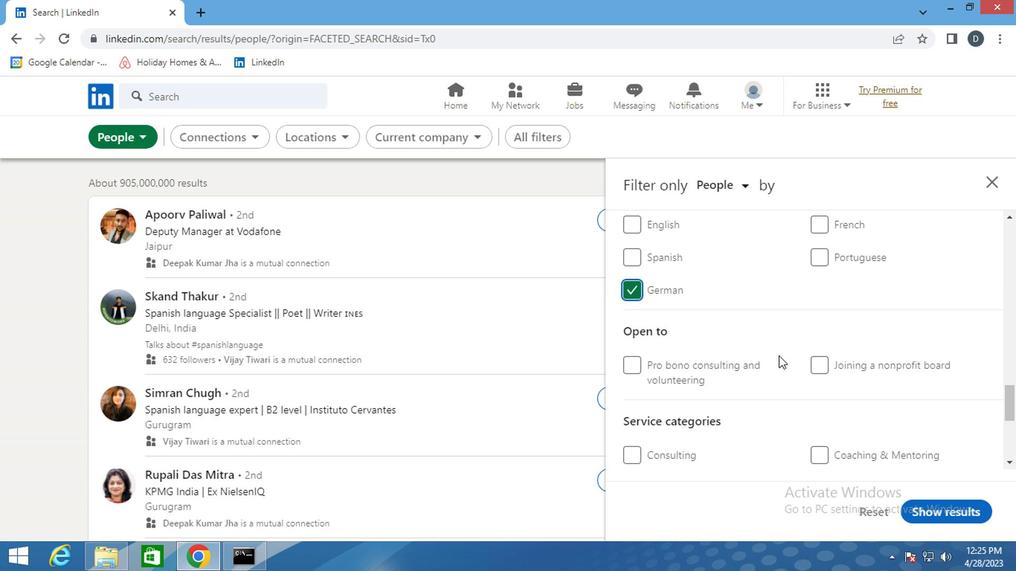 
Action: Mouse scrolled (779, 356) with delta (0, 0)
Screenshot: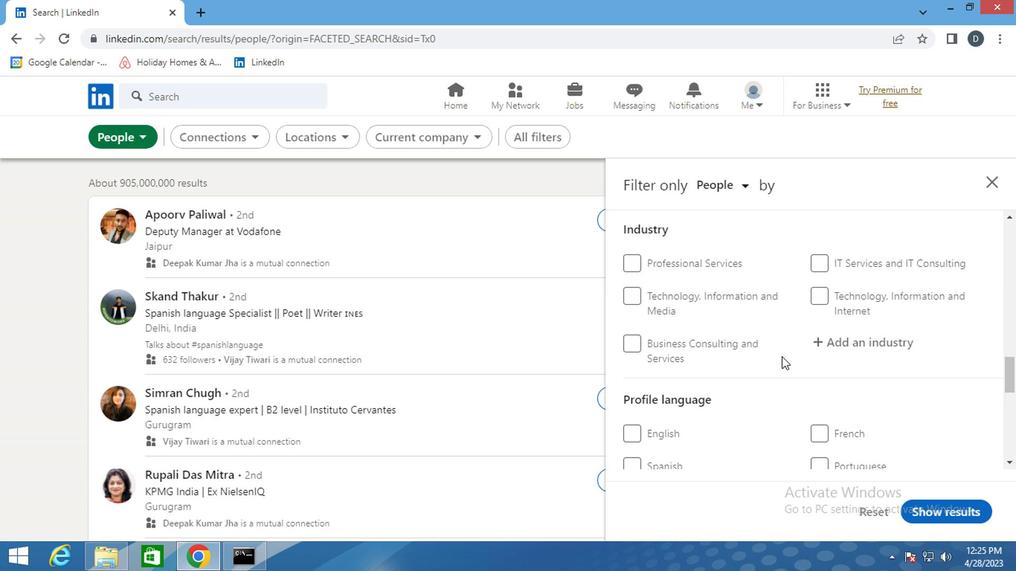 
Action: Mouse scrolled (779, 356) with delta (0, 0)
Screenshot: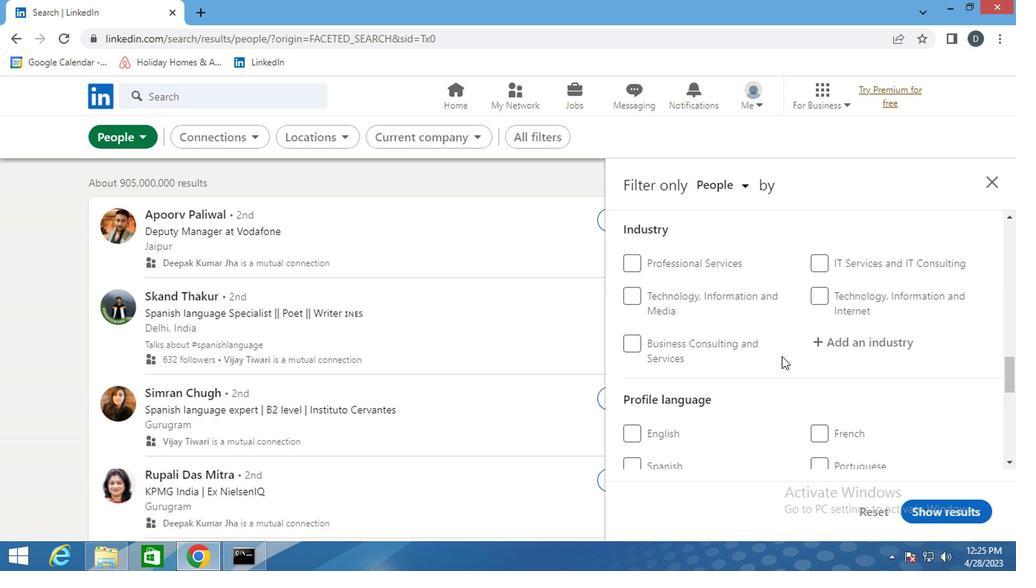 
Action: Mouse moved to (856, 374)
Screenshot: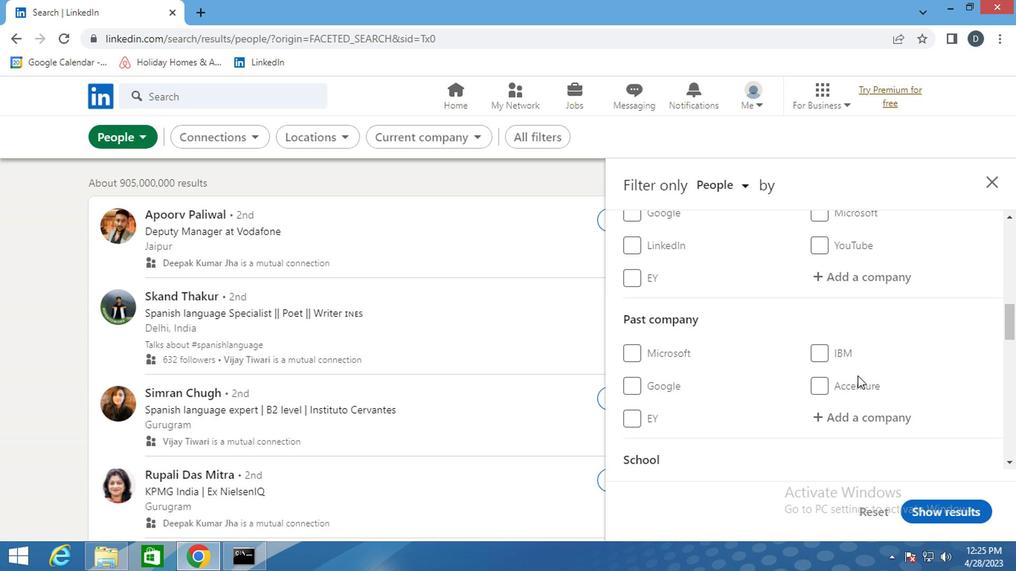 
Action: Mouse scrolled (856, 375) with delta (0, 0)
Screenshot: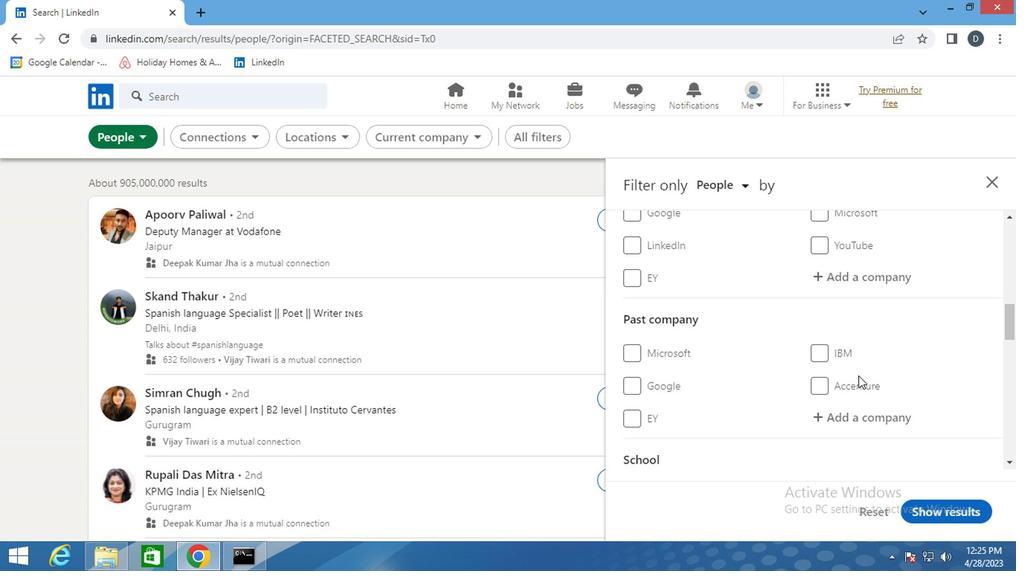
Action: Mouse moved to (874, 362)
Screenshot: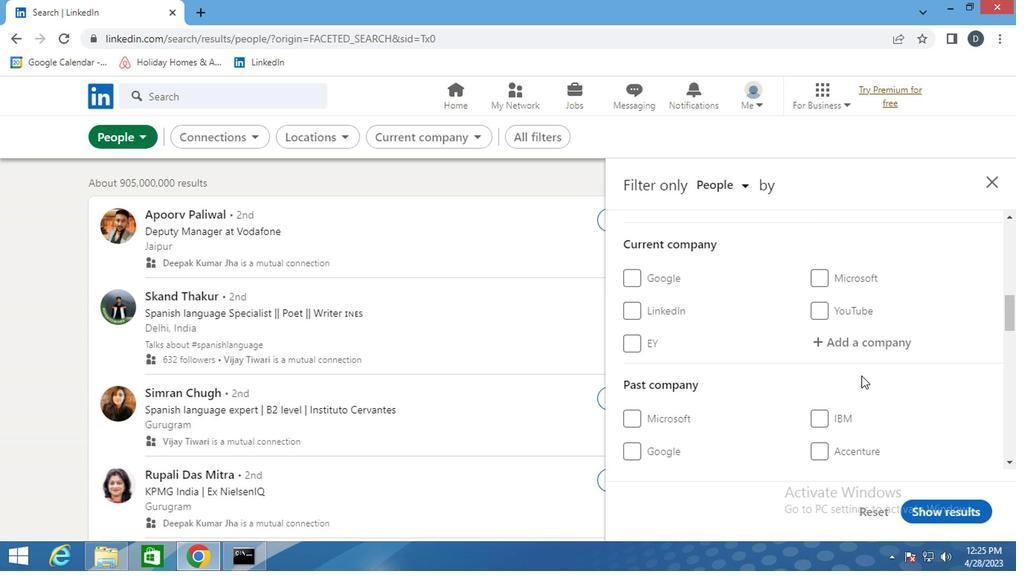 
Action: Mouse pressed left at (874, 362)
Screenshot: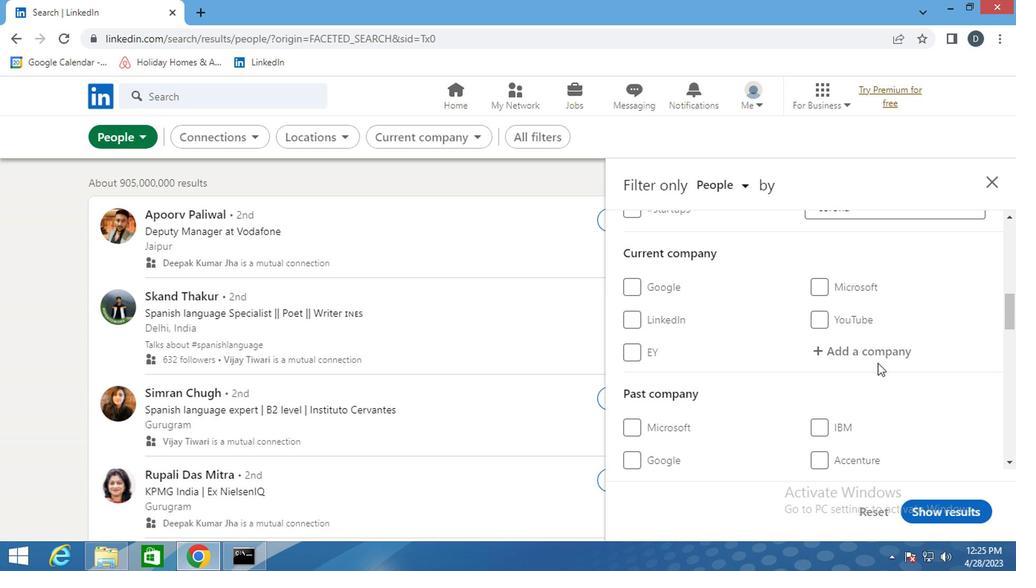 
Action: Mouse moved to (877, 358)
Screenshot: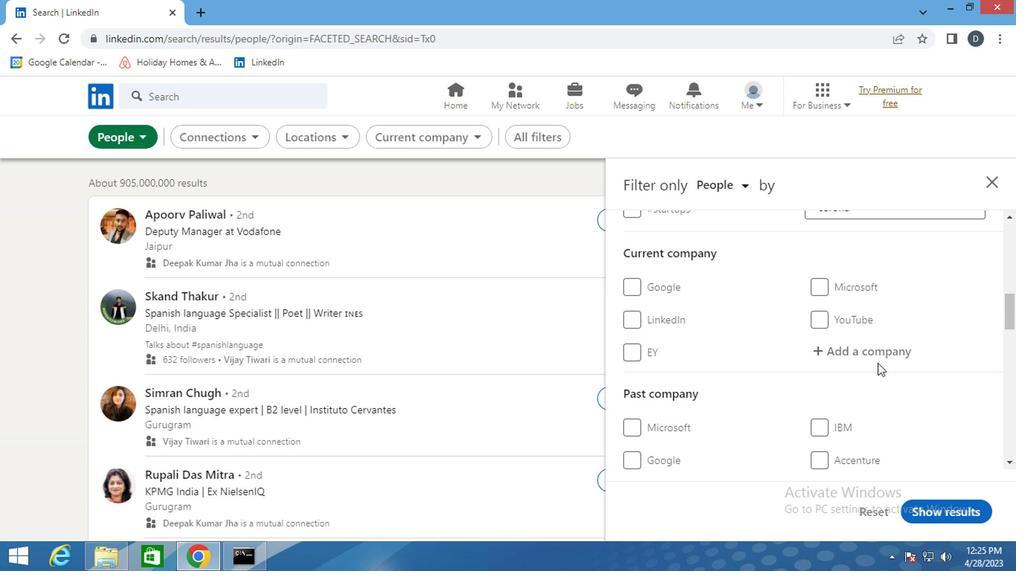 
Action: Mouse pressed left at (877, 358)
Screenshot: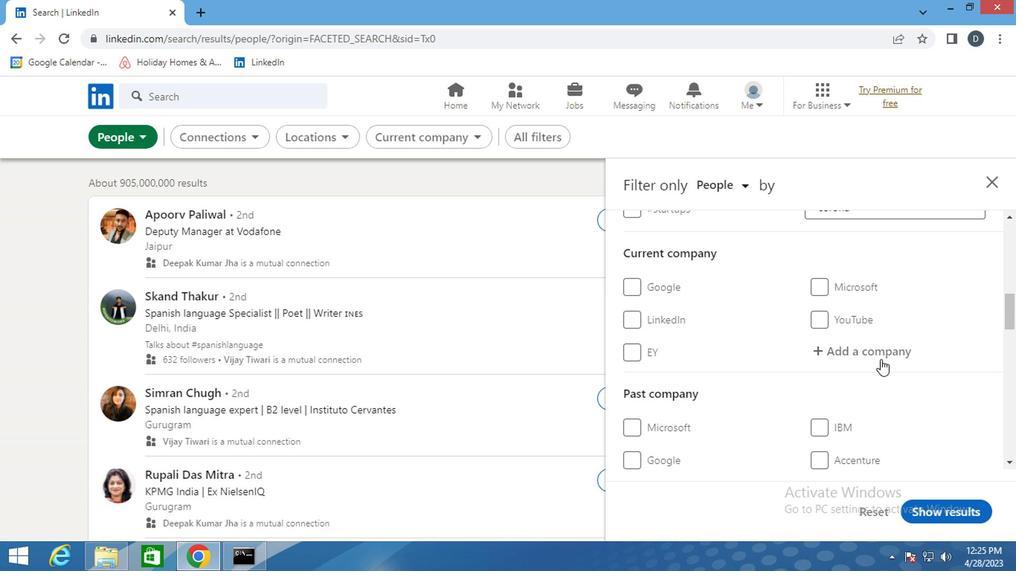 
Action: Mouse moved to (877, 357)
Screenshot: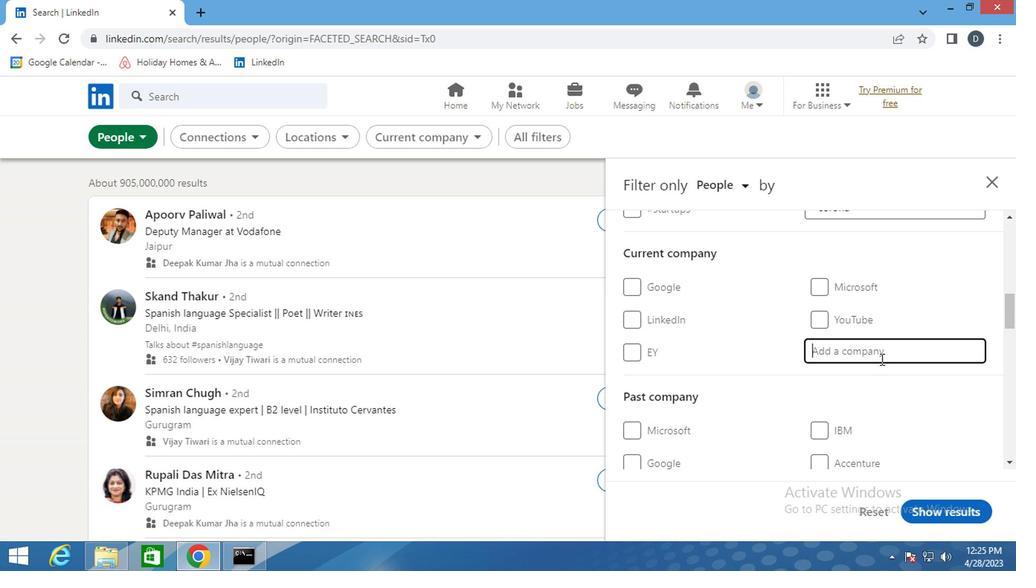 
Action: Key pressed <Key.shift>RACKSPACE
Screenshot: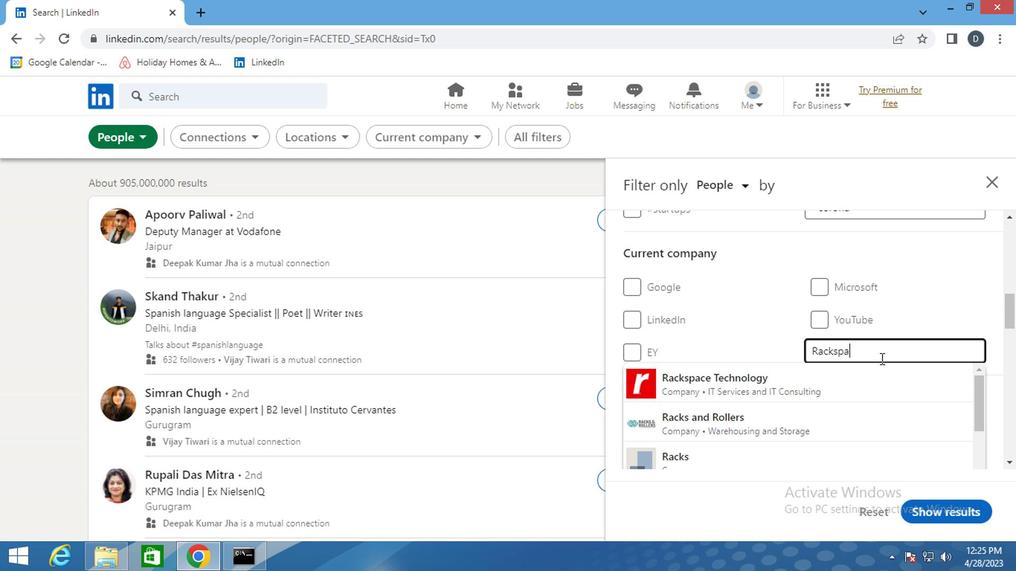
Action: Mouse moved to (856, 385)
Screenshot: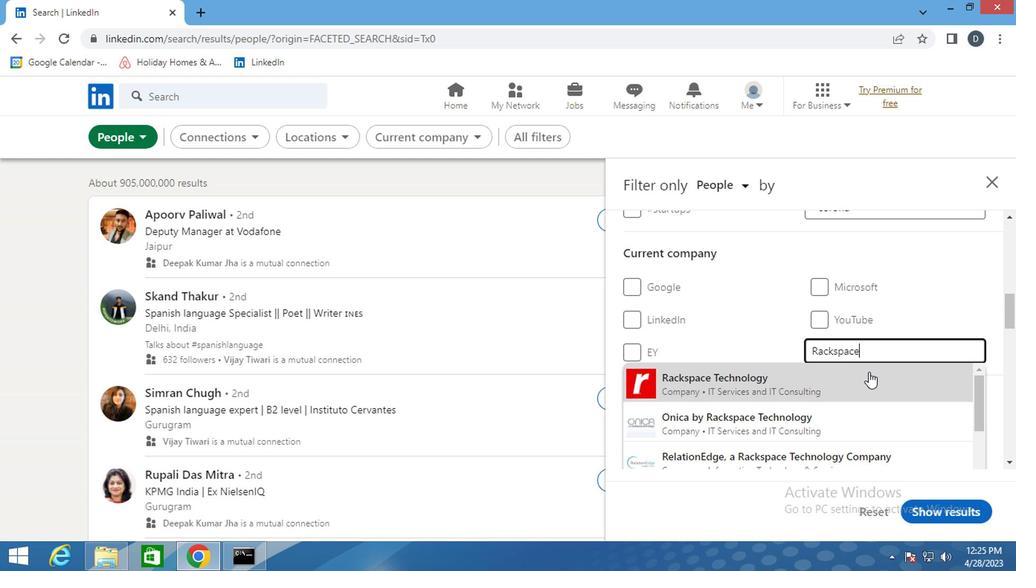 
Action: Mouse pressed left at (856, 385)
Screenshot: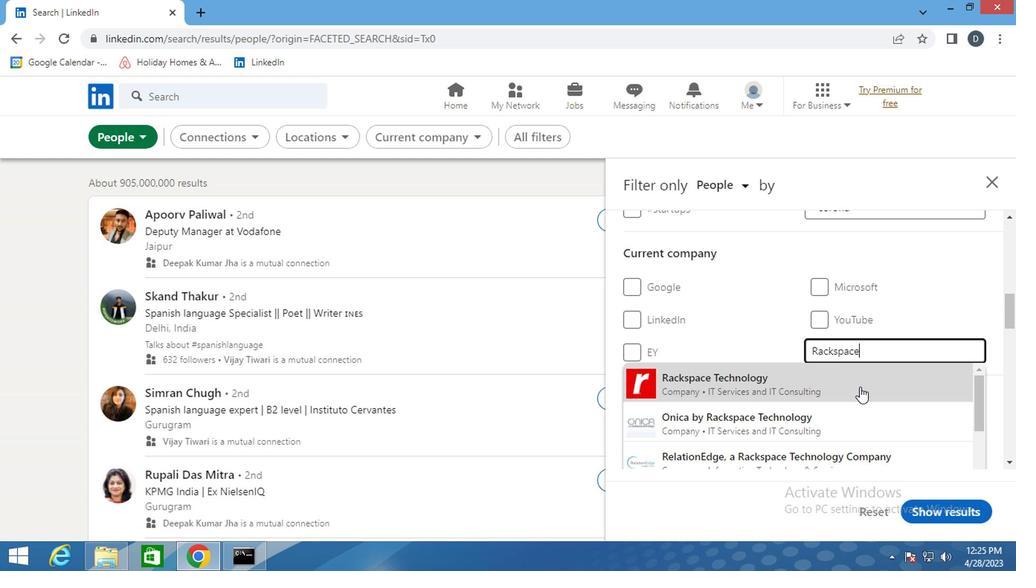 
Action: Mouse scrolled (856, 385) with delta (0, 0)
Screenshot: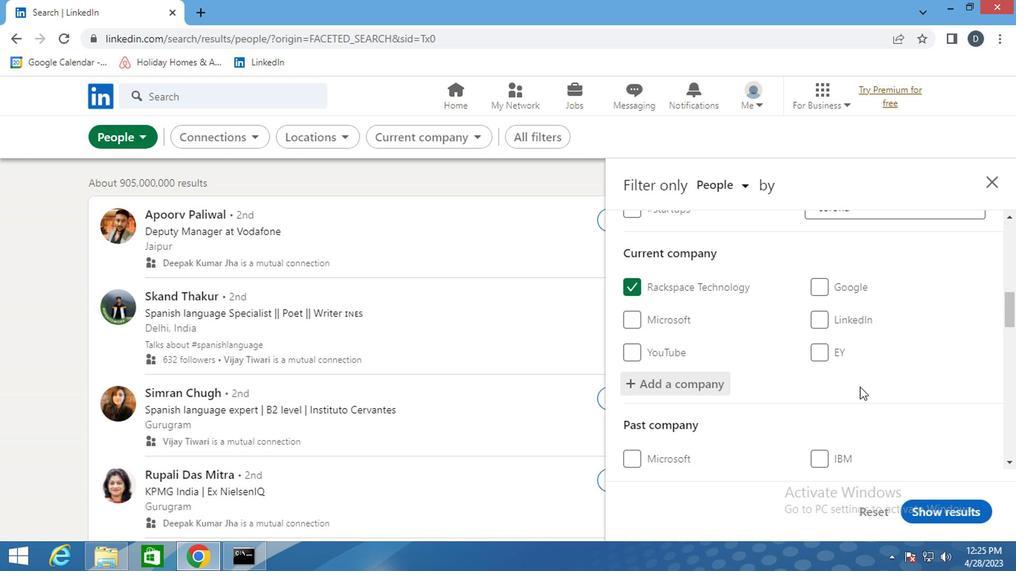 
Action: Mouse scrolled (856, 385) with delta (0, 0)
Screenshot: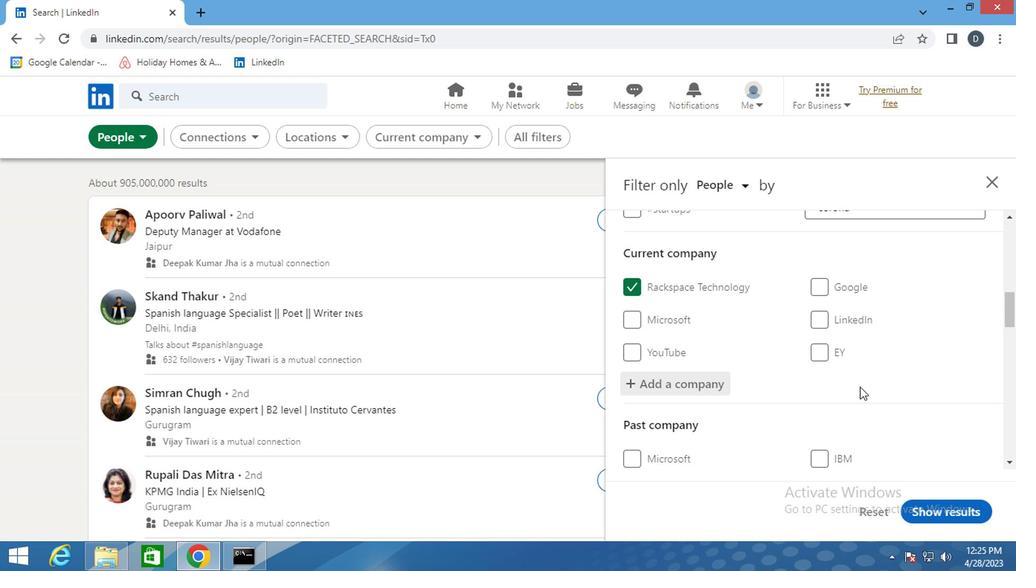 
Action: Mouse scrolled (856, 385) with delta (0, 0)
Screenshot: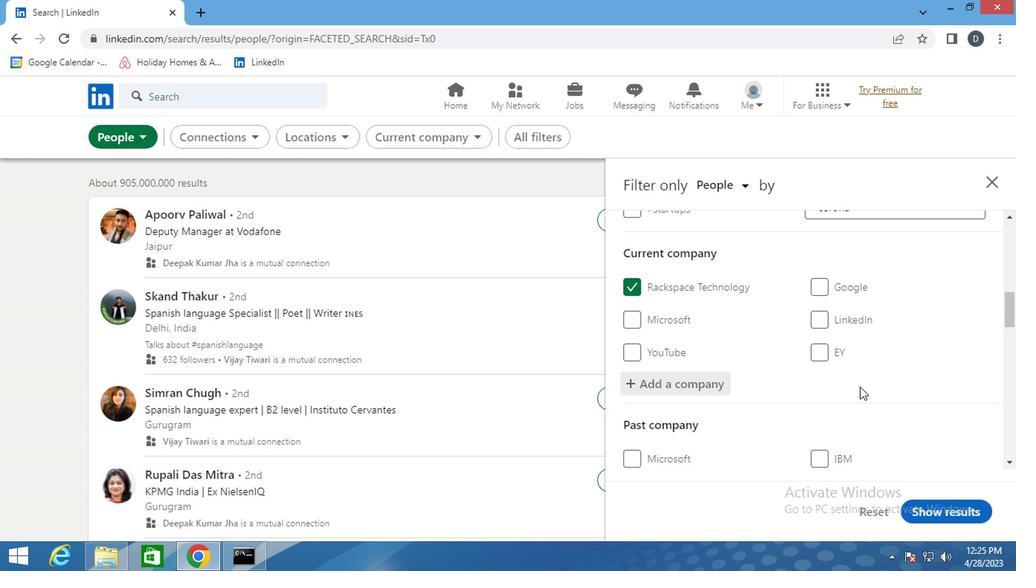 
Action: Mouse moved to (859, 378)
Screenshot: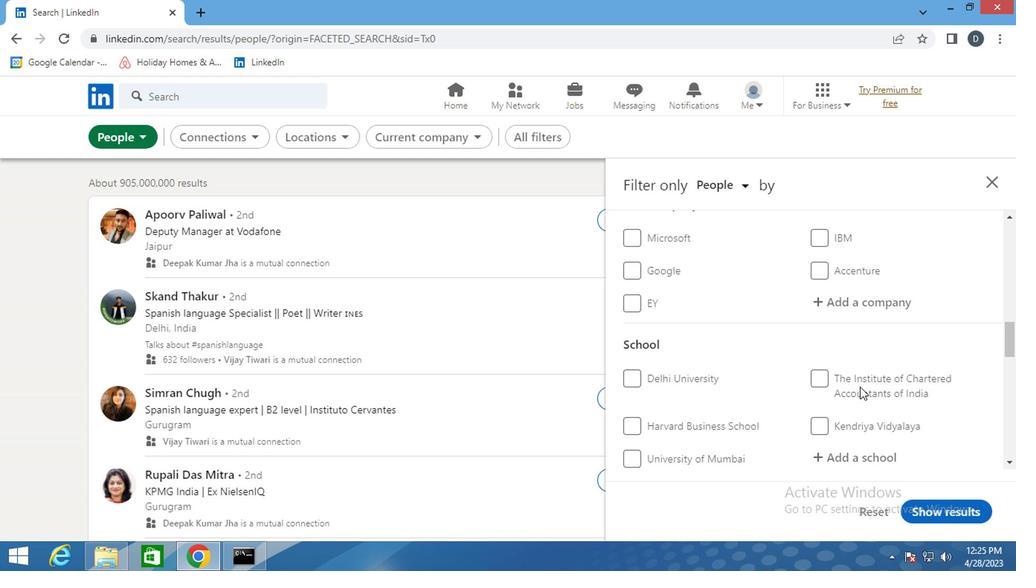 
Action: Mouse scrolled (859, 377) with delta (0, 0)
Screenshot: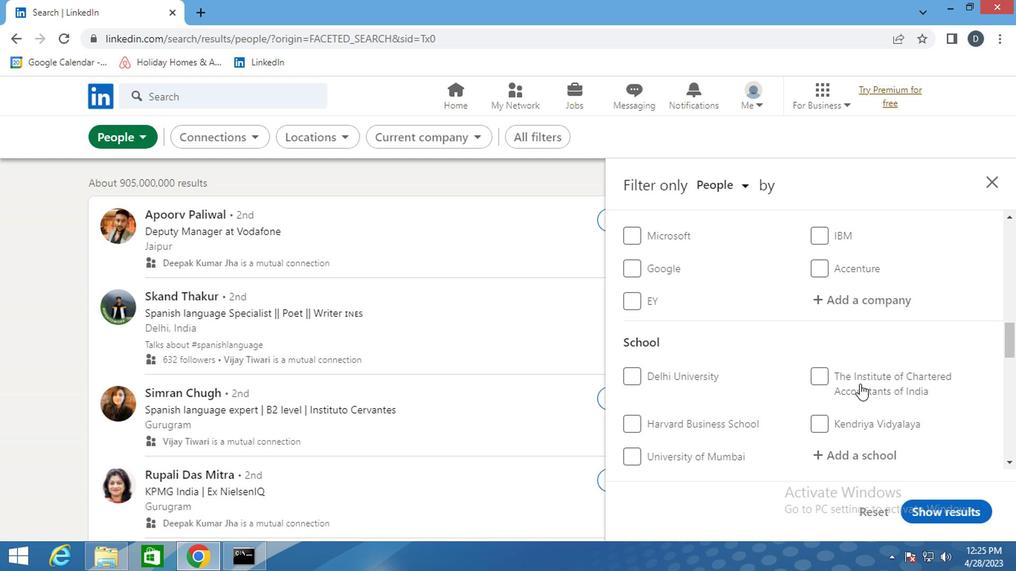 
Action: Mouse scrolled (859, 377) with delta (0, 0)
Screenshot: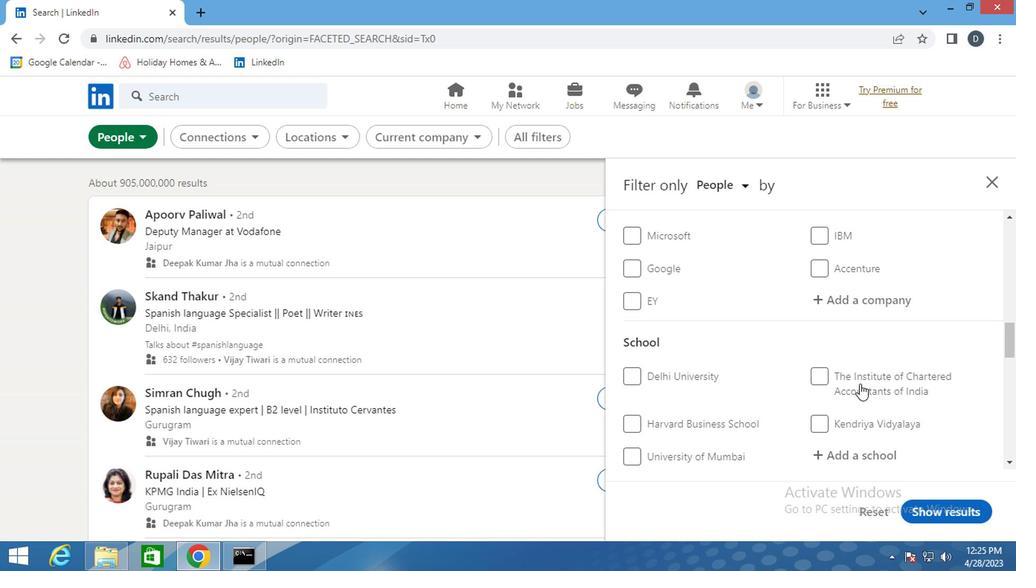 
Action: Mouse moved to (866, 316)
Screenshot: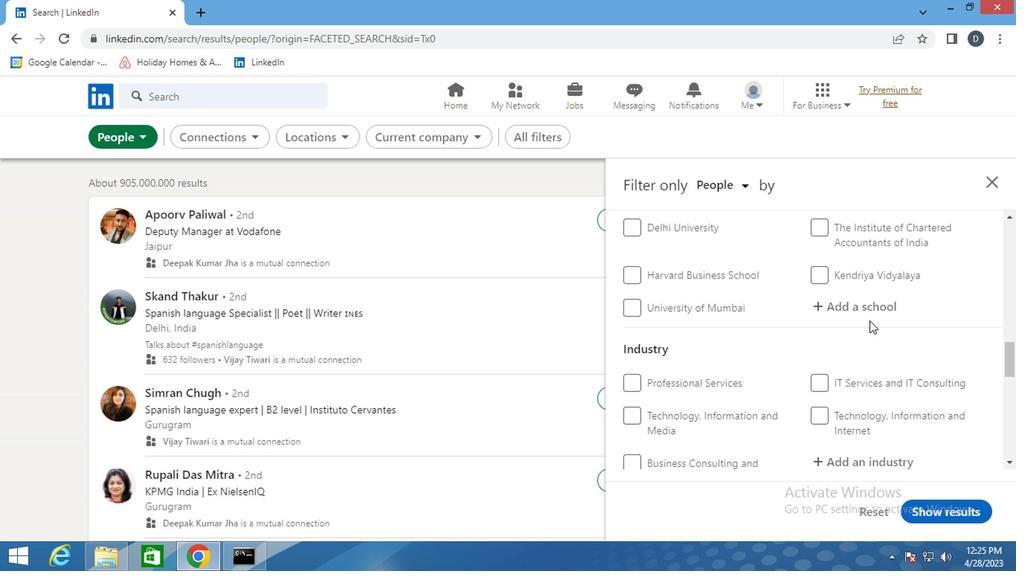 
Action: Mouse pressed left at (866, 316)
Screenshot: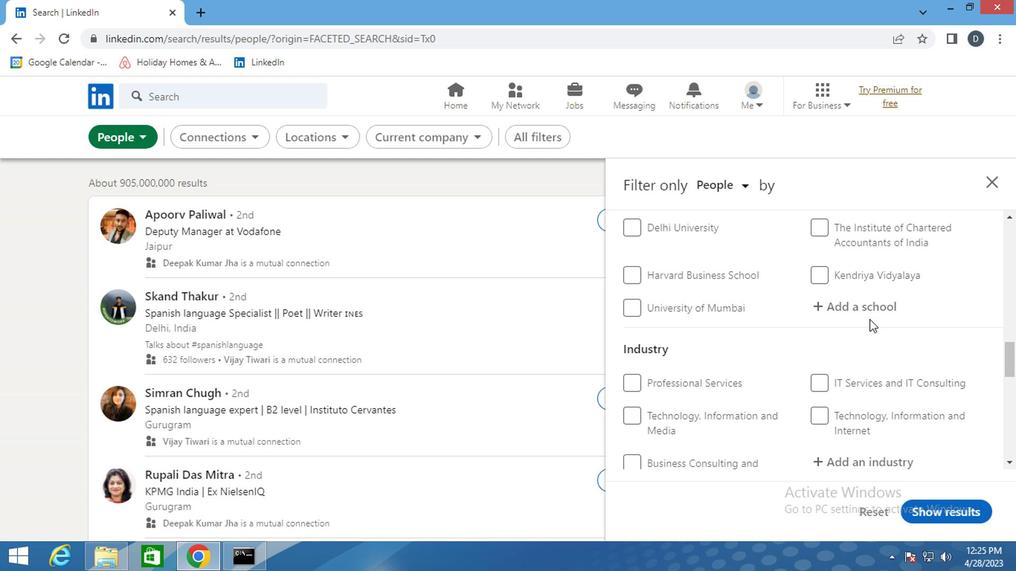 
Action: Key pressed <Key.shift>DOCTOR<Key.space><Key.shift><Key.shift><Key.shift><Key.shift><Key.shift><Key.shift><Key.shift><Key.shift><Key.shift><Key.shift><Key.shift>B.<Key.shift>R
Screenshot: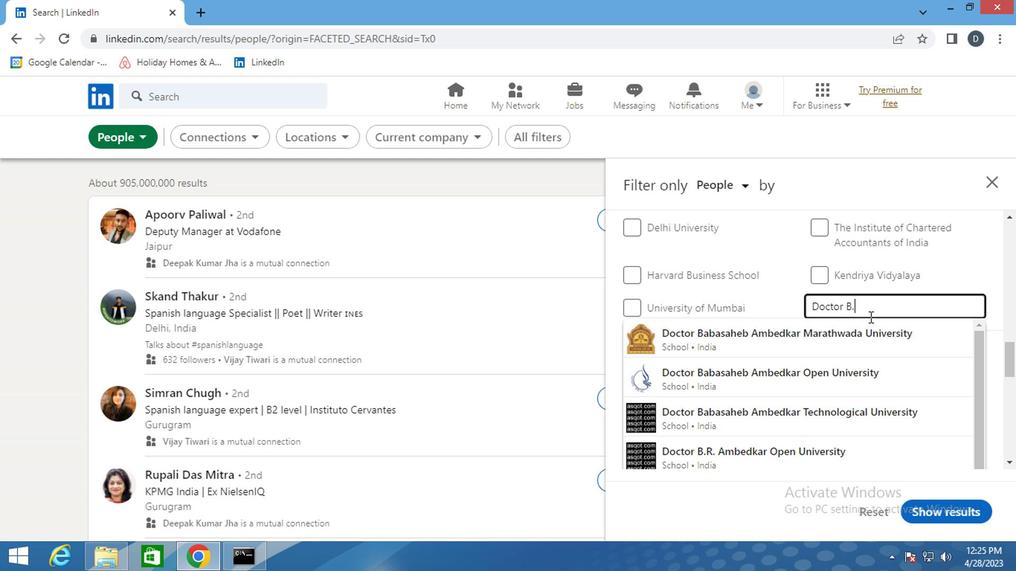 
Action: Mouse moved to (827, 332)
Screenshot: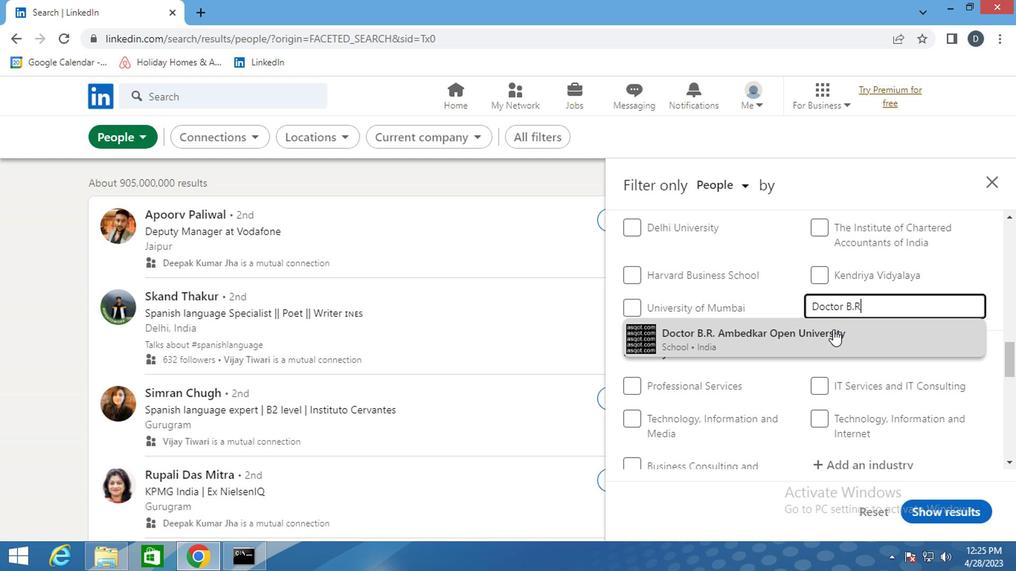
Action: Mouse pressed left at (827, 332)
Screenshot: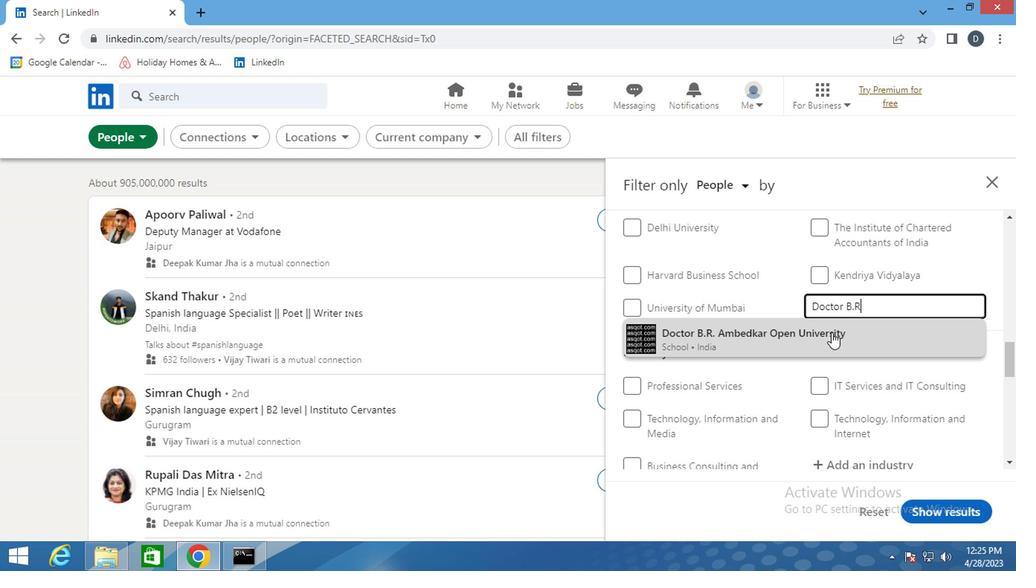 
Action: Mouse moved to (842, 332)
Screenshot: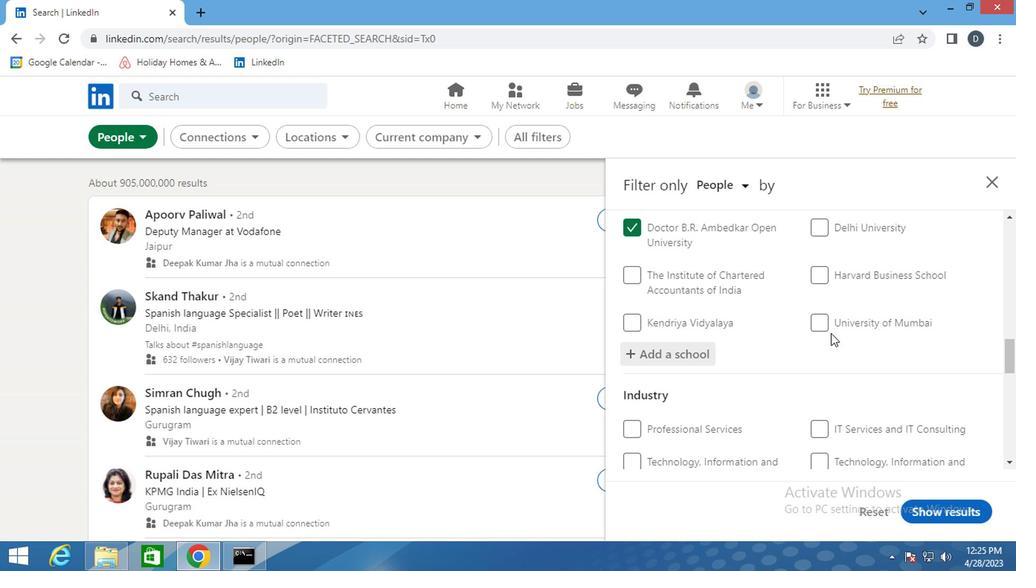 
Action: Mouse scrolled (842, 331) with delta (0, 0)
Screenshot: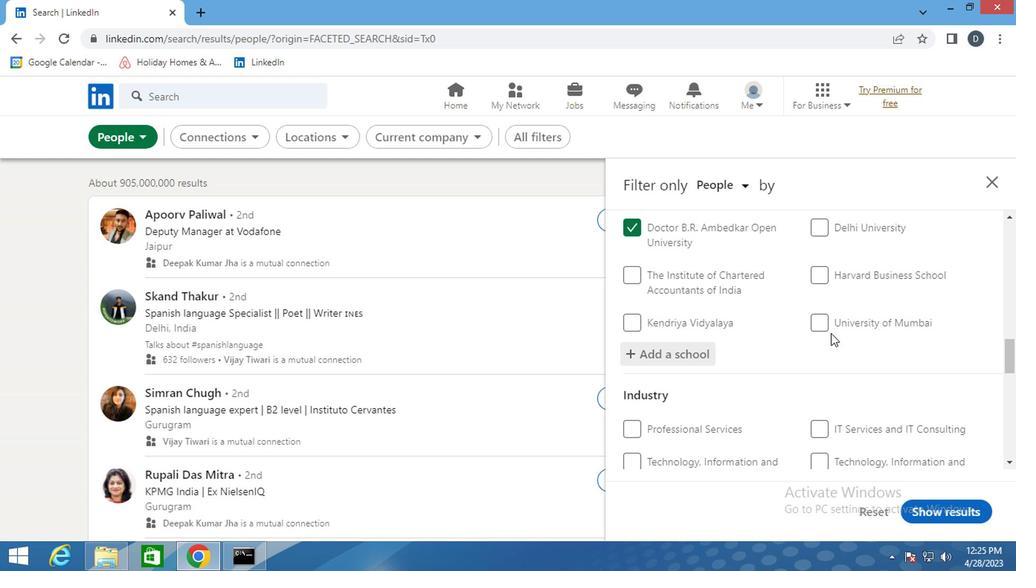 
Action: Mouse scrolled (842, 331) with delta (0, 0)
Screenshot: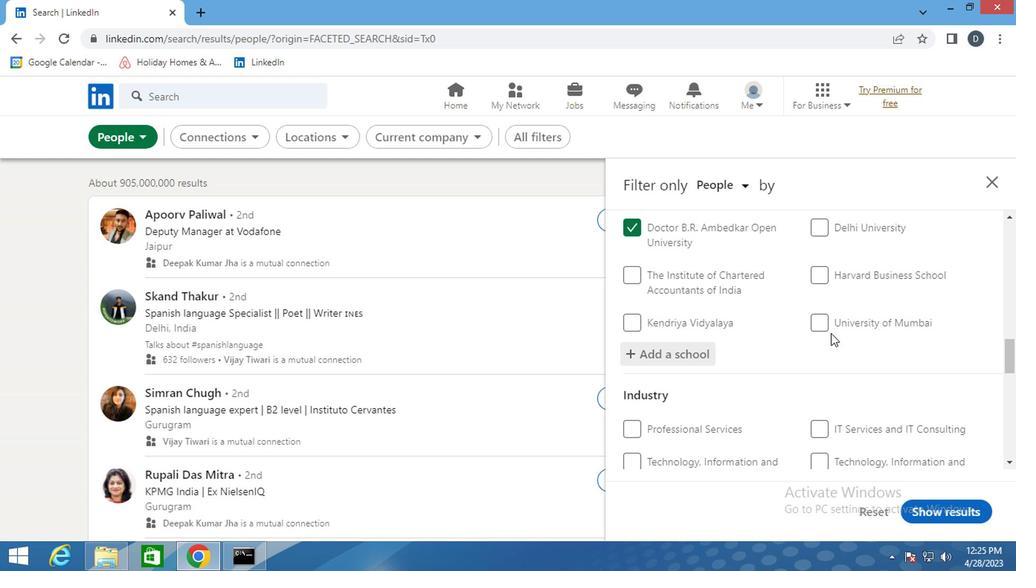
Action: Mouse scrolled (842, 331) with delta (0, 0)
Screenshot: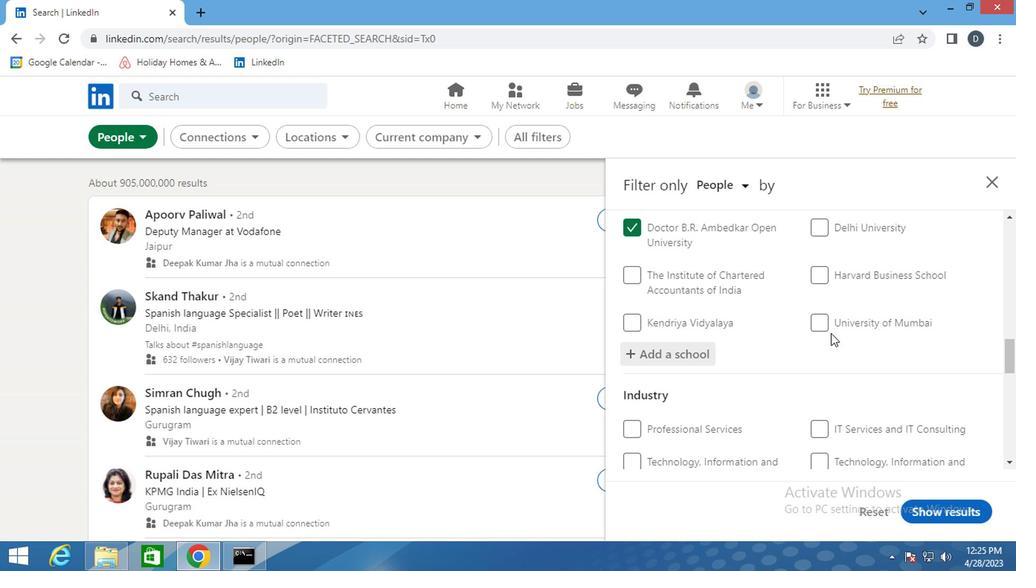 
Action: Mouse moved to (849, 290)
Screenshot: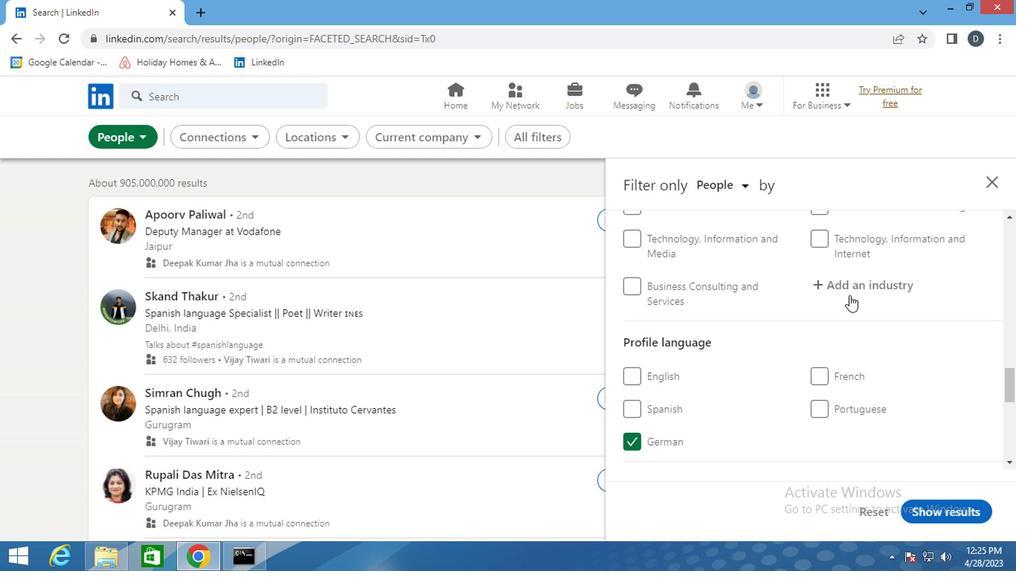 
Action: Mouse pressed left at (849, 290)
Screenshot: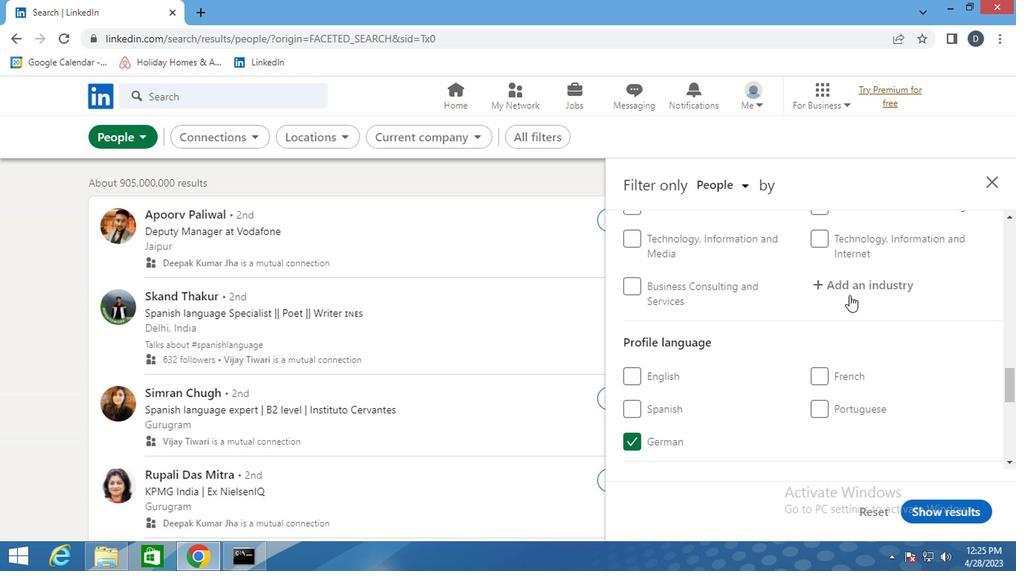 
Action: Key pressed <Key.shift>HOUSEHOLD<Key.space>
Screenshot: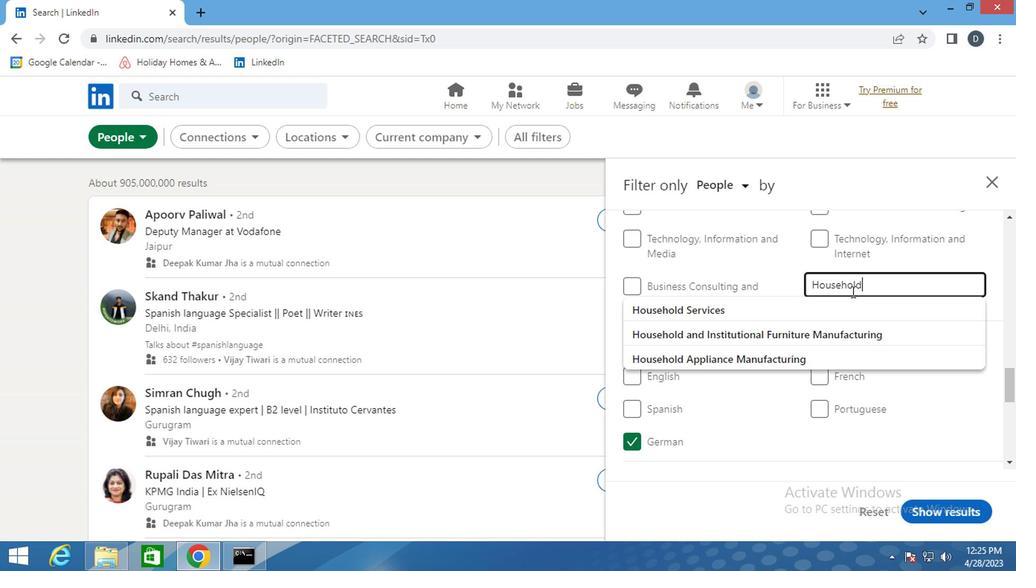 
Action: Mouse moved to (847, 313)
Screenshot: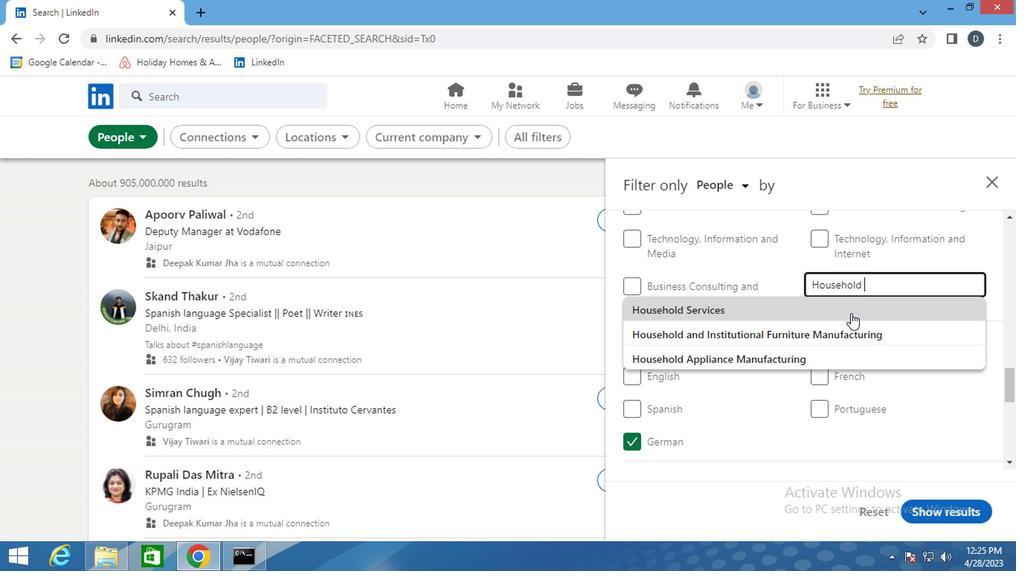 
Action: Mouse pressed left at (847, 313)
Screenshot: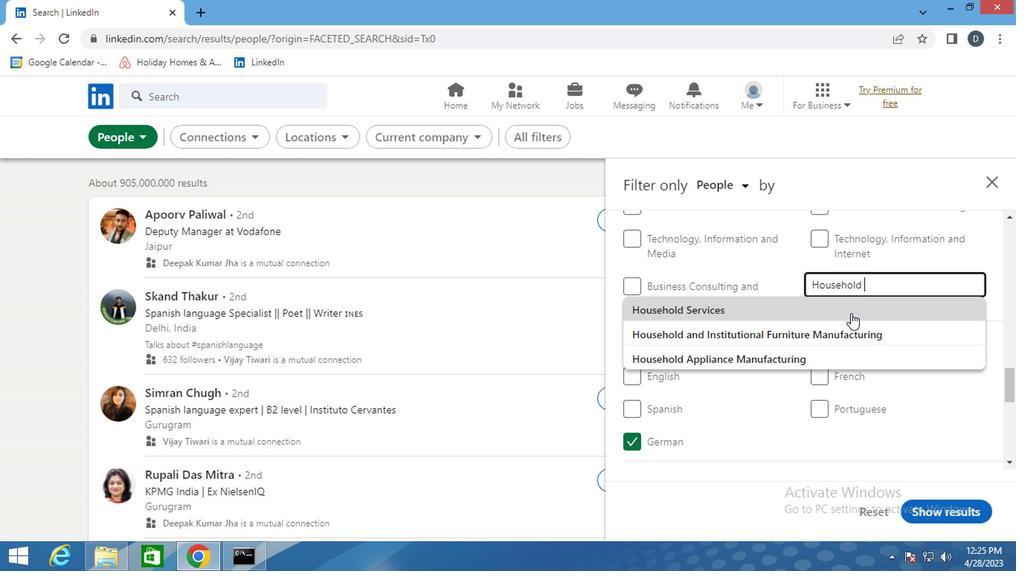 
Action: Mouse scrolled (847, 313) with delta (0, 0)
Screenshot: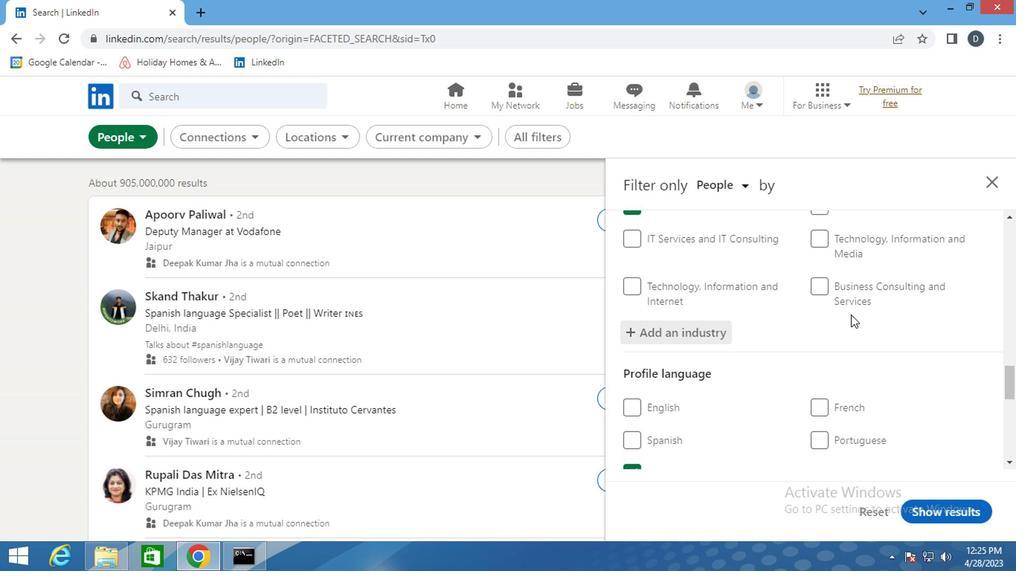 
Action: Mouse scrolled (847, 313) with delta (0, 0)
Screenshot: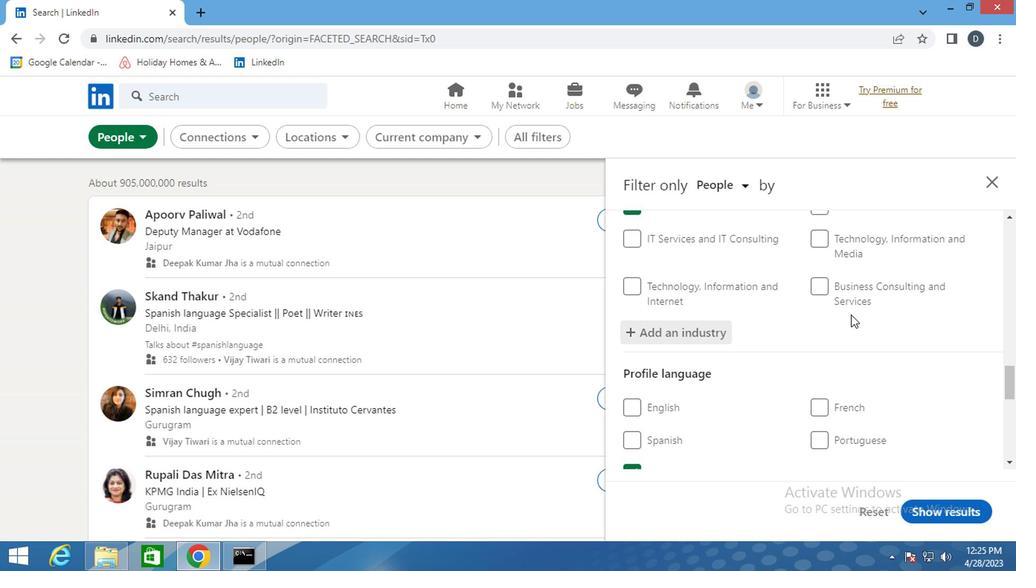
Action: Mouse scrolled (847, 313) with delta (0, 0)
Screenshot: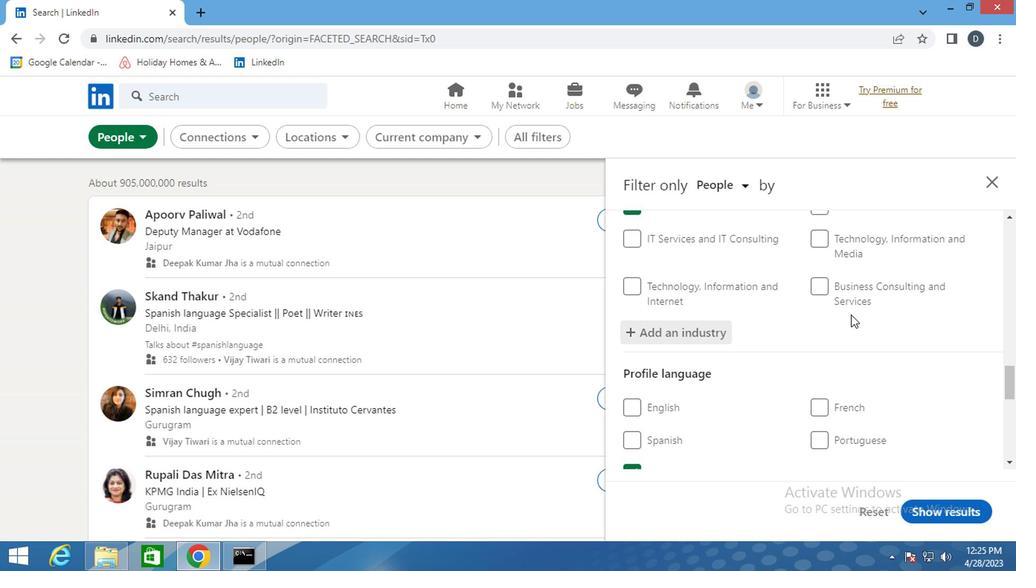 
Action: Mouse scrolled (847, 313) with delta (0, 0)
Screenshot: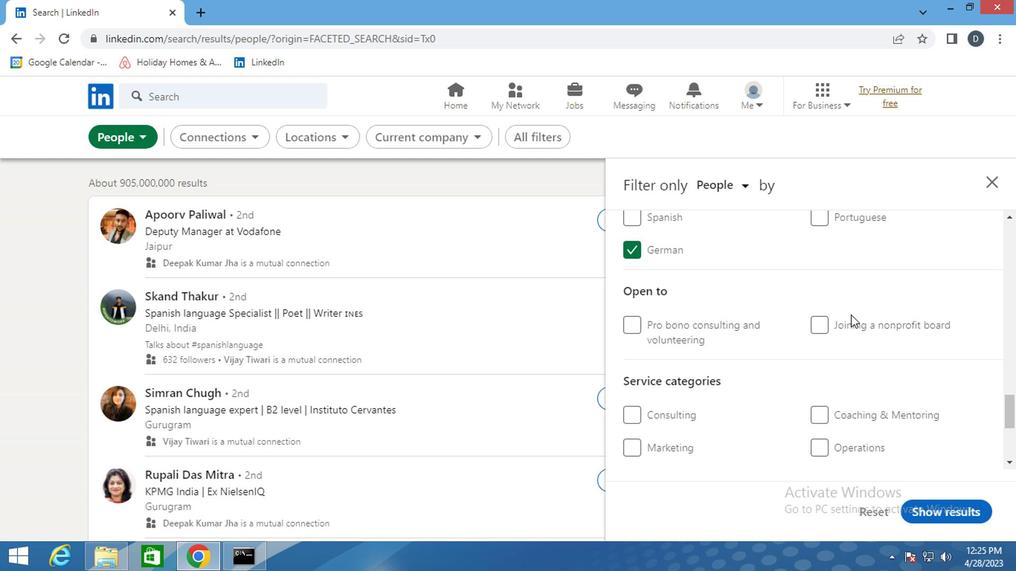 
Action: Mouse scrolled (847, 313) with delta (0, 0)
Screenshot: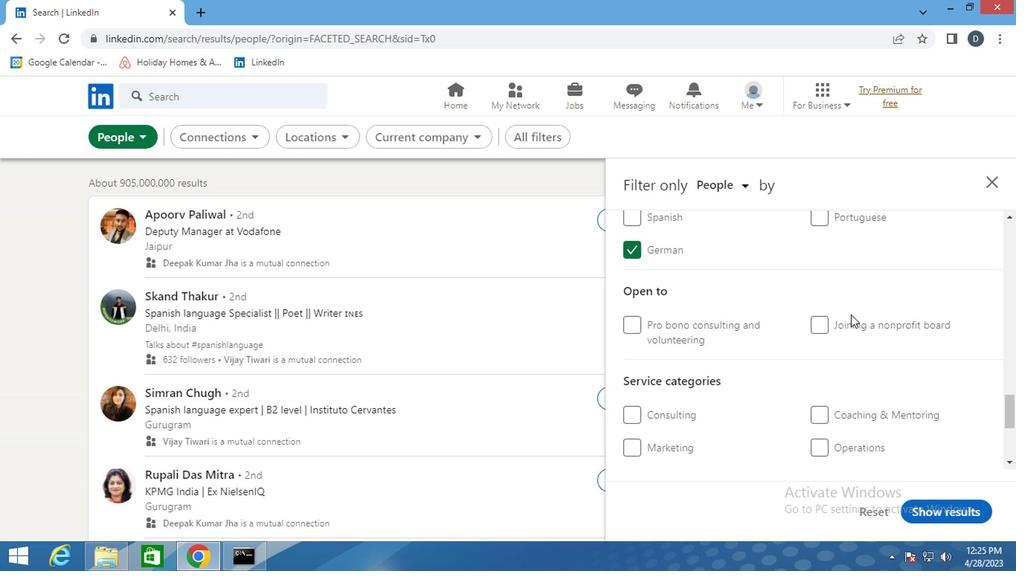 
Action: Mouse moved to (851, 334)
Screenshot: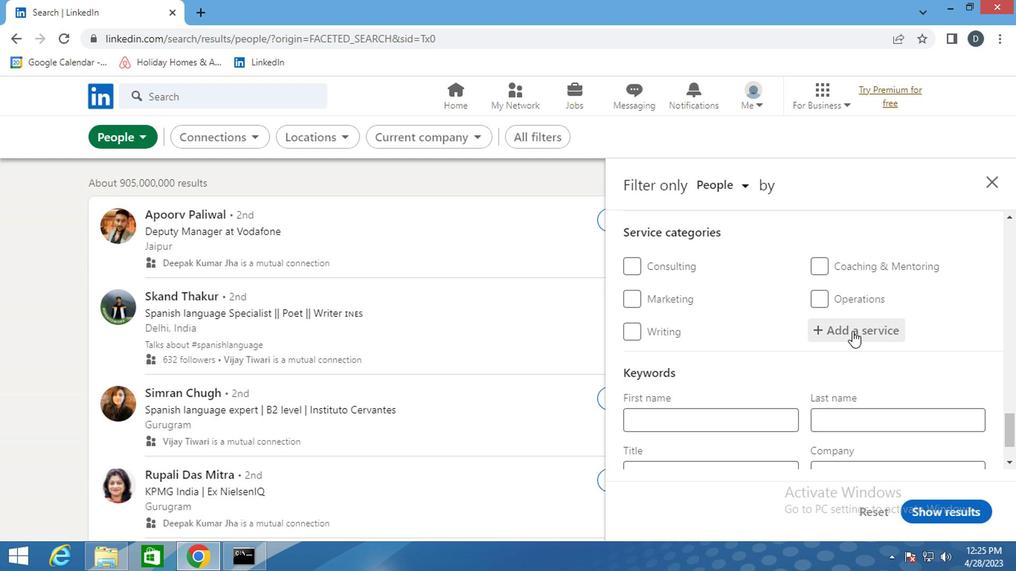 
Action: Mouse pressed left at (851, 334)
Screenshot: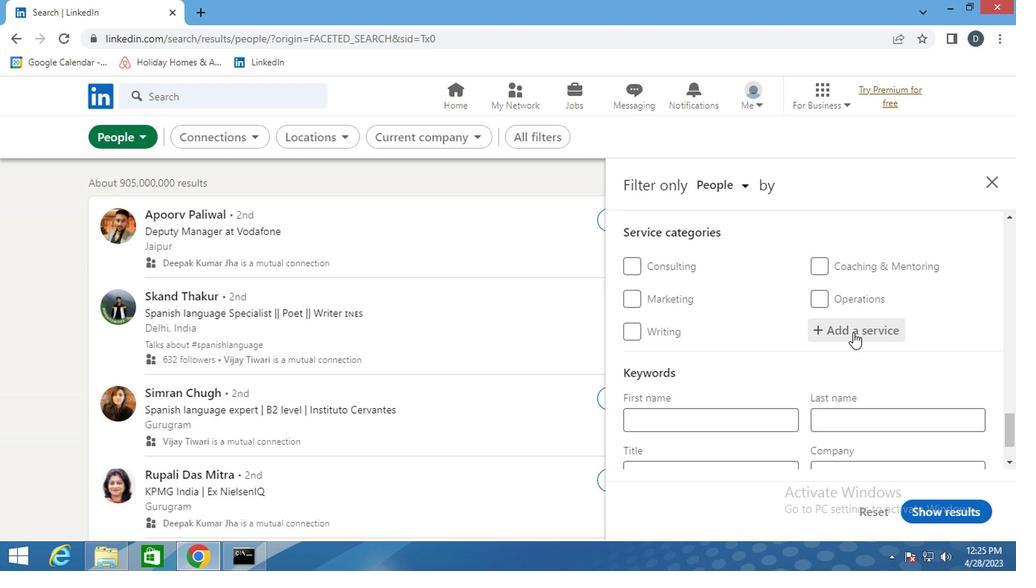 
Action: Mouse moved to (836, 317)
Screenshot: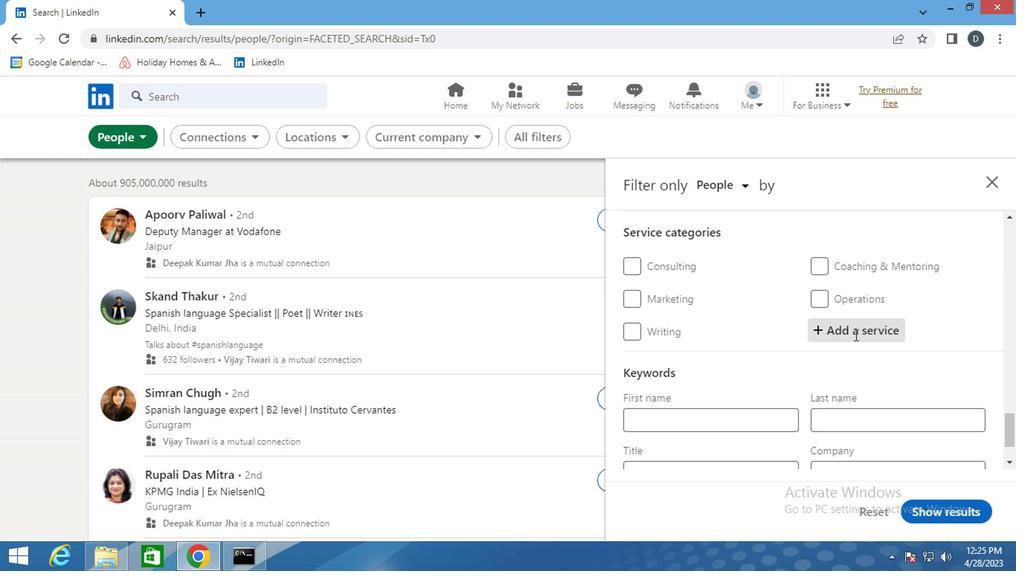 
Action: Key pressed <Key.shift>REAL<Key.space><Key.shift>ESTATE
Screenshot: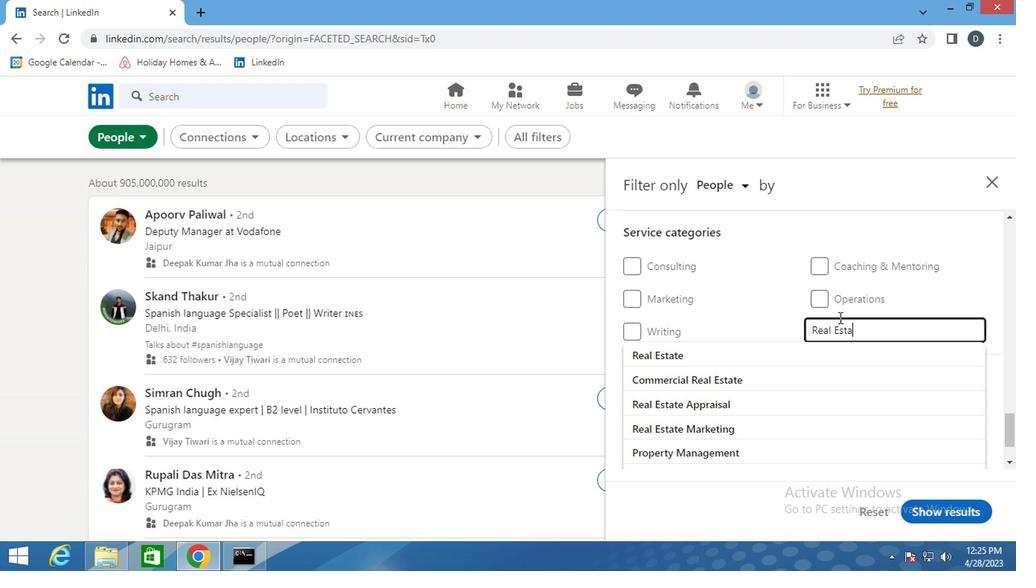 
Action: Mouse moved to (816, 398)
Screenshot: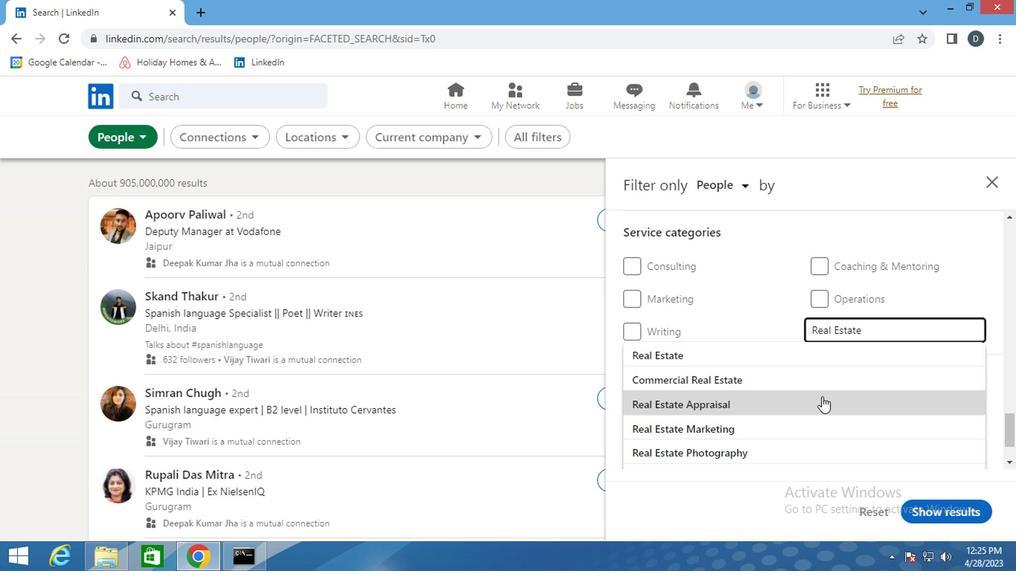
Action: Mouse pressed left at (816, 398)
Screenshot: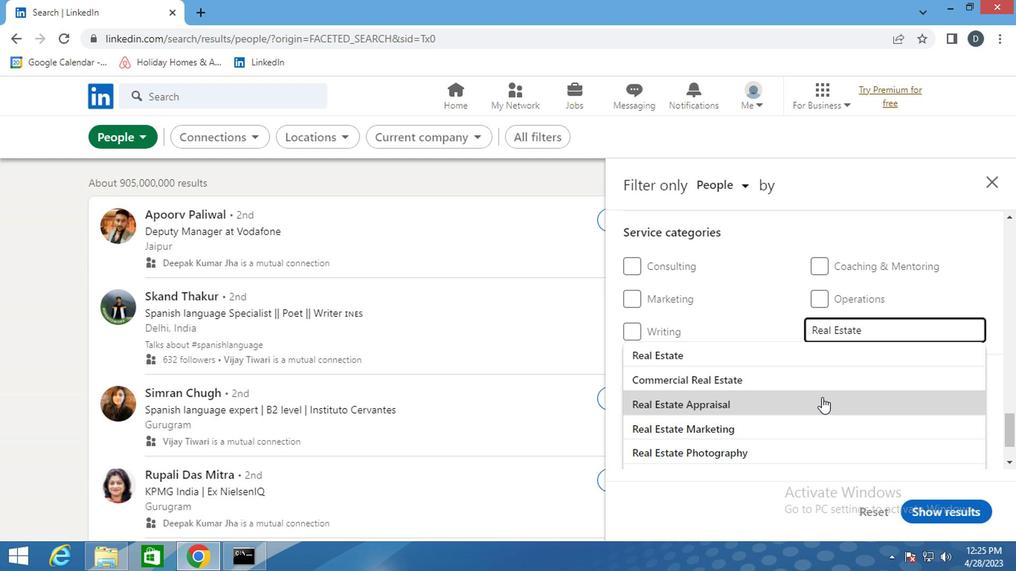 
Action: Mouse moved to (815, 399)
Screenshot: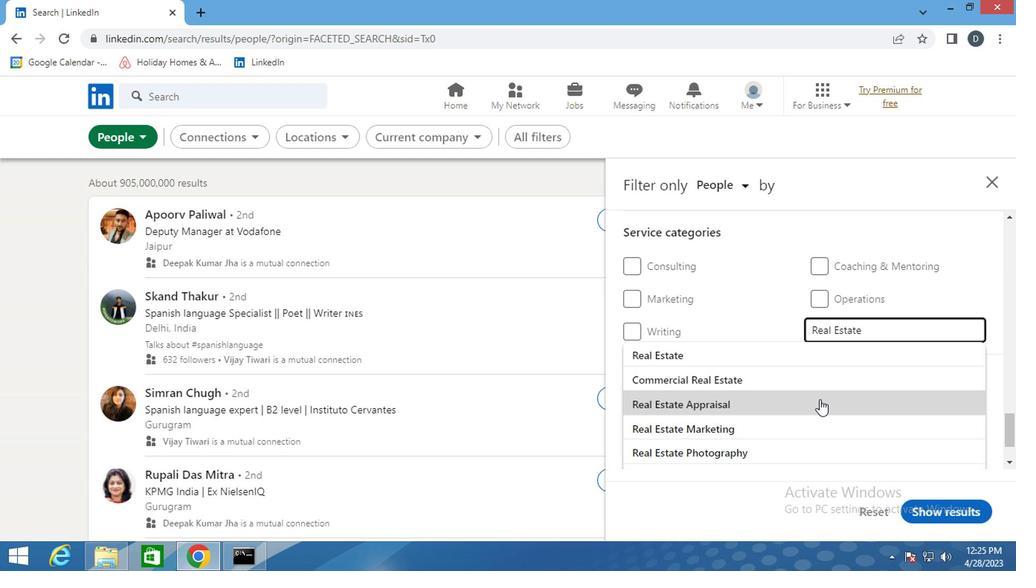 
Action: Mouse scrolled (815, 398) with delta (0, 0)
Screenshot: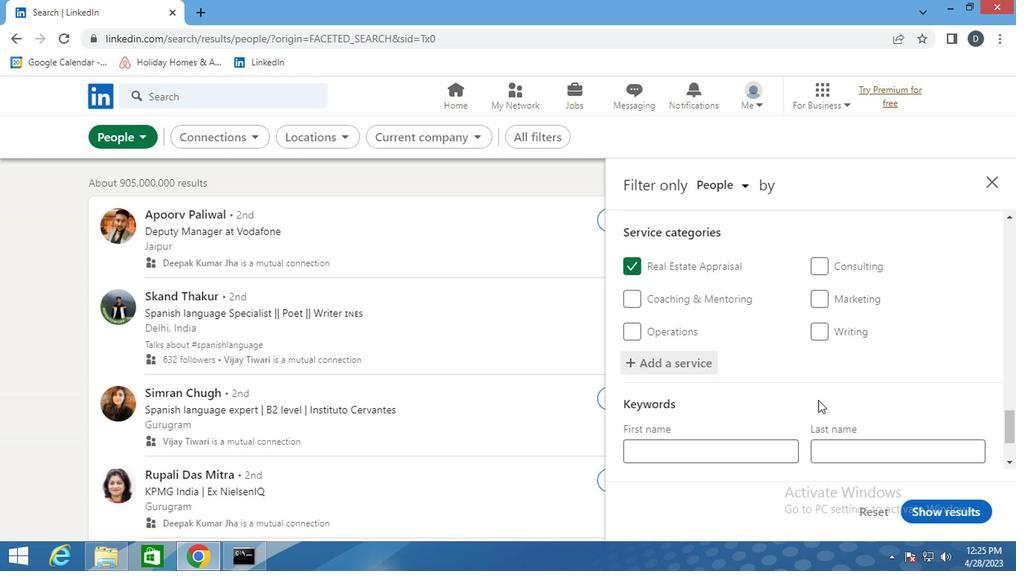 
Action: Mouse scrolled (815, 398) with delta (0, 0)
Screenshot: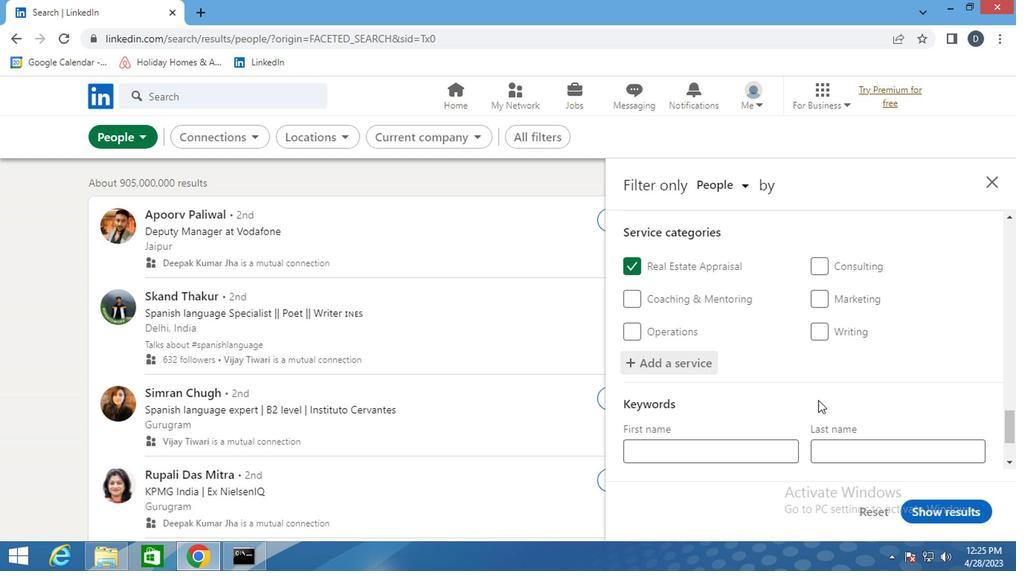 
Action: Mouse moved to (797, 396)
Screenshot: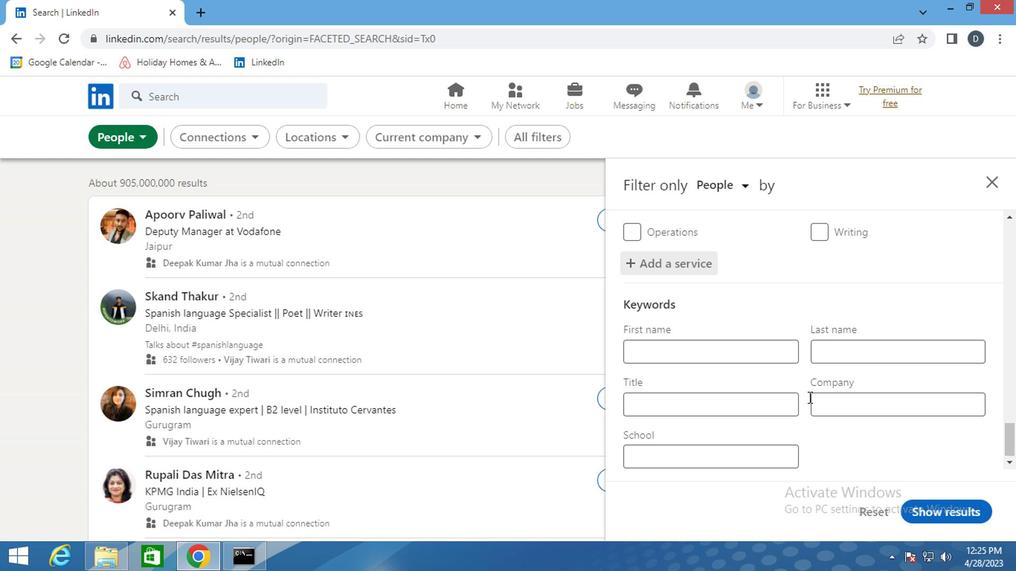 
Action: Mouse scrolled (797, 395) with delta (0, -1)
Screenshot: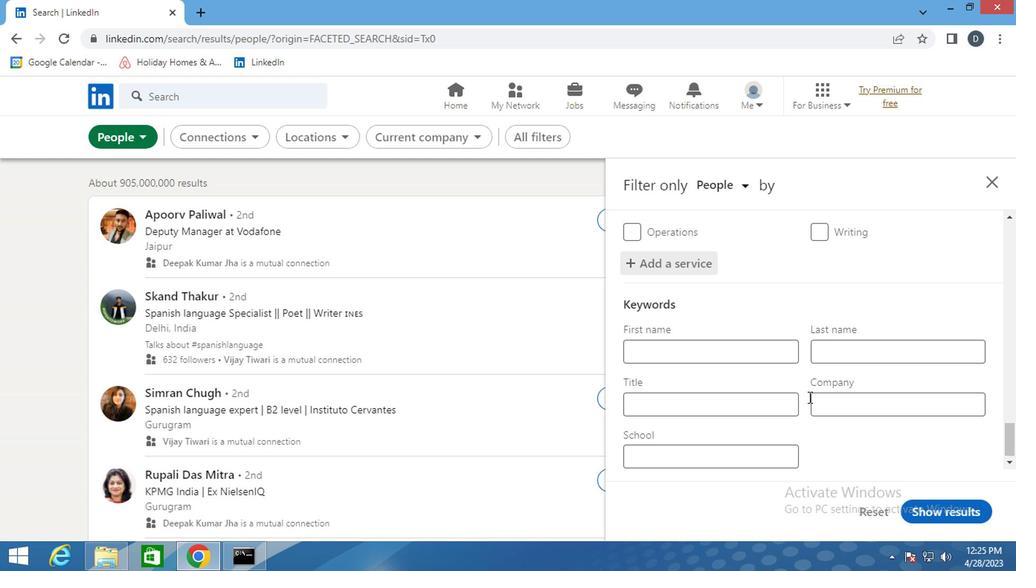
Action: Mouse scrolled (797, 395) with delta (0, -1)
Screenshot: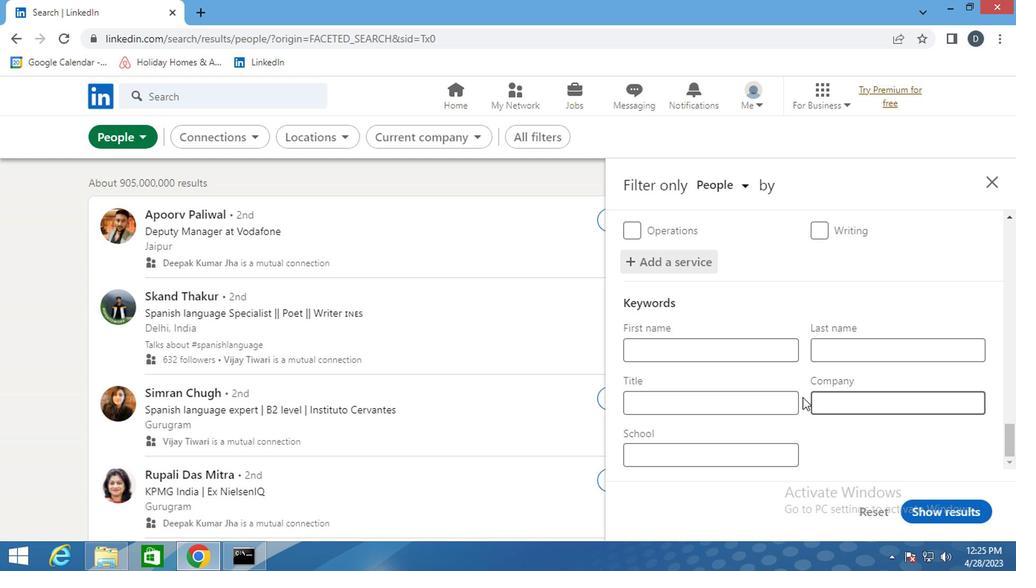 
Action: Mouse moved to (774, 389)
Screenshot: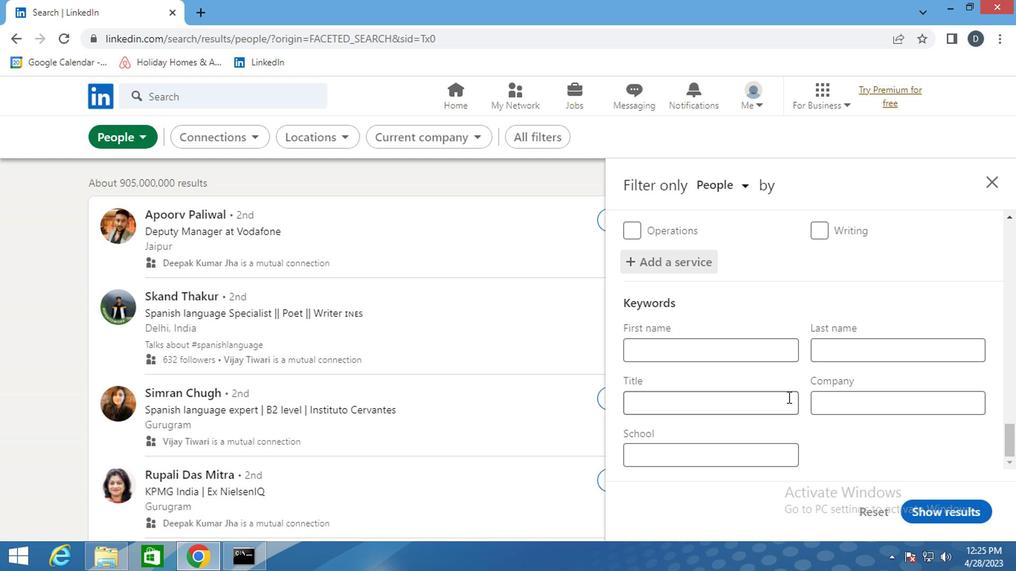 
Action: Mouse pressed left at (774, 389)
Screenshot: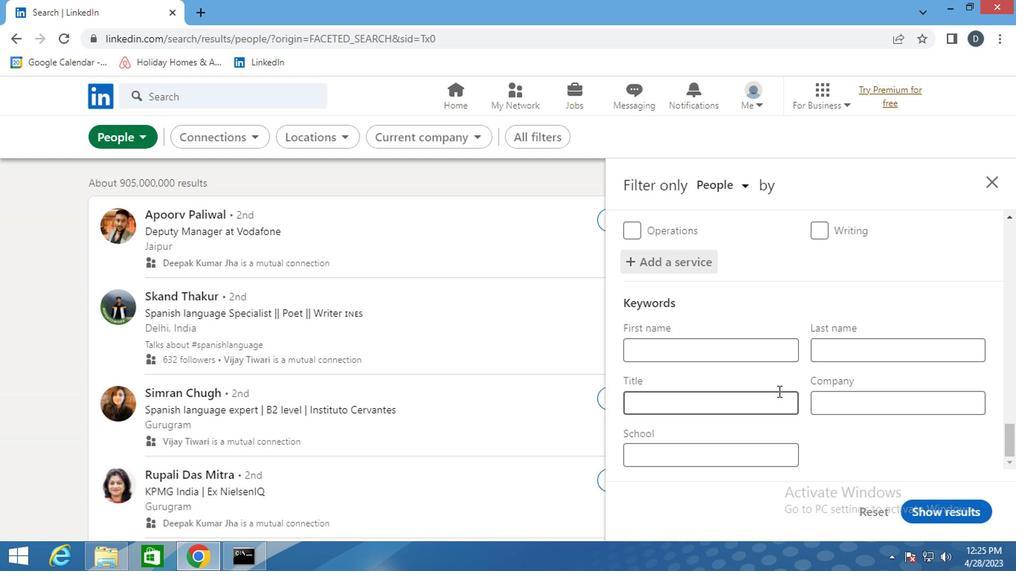 
Action: Key pressed <Key.shift>TRANSLATOR
Screenshot: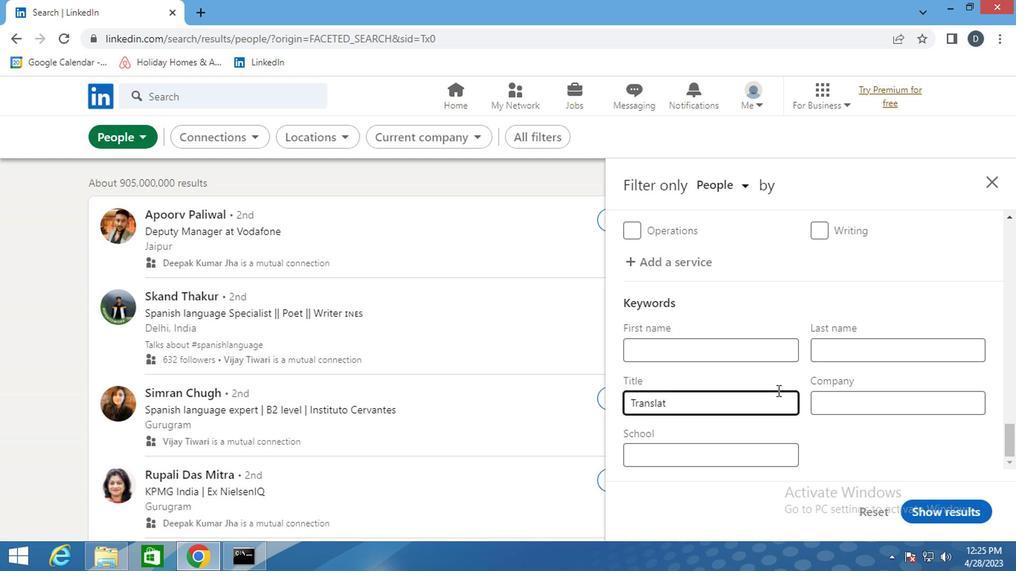 
Action: Mouse moved to (921, 505)
Screenshot: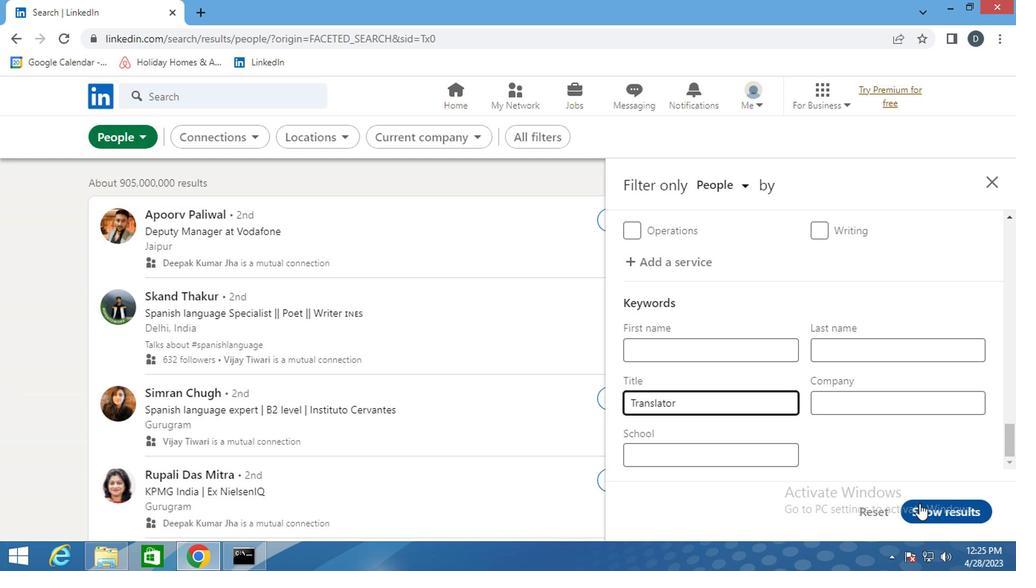 
Action: Mouse pressed left at (921, 505)
Screenshot: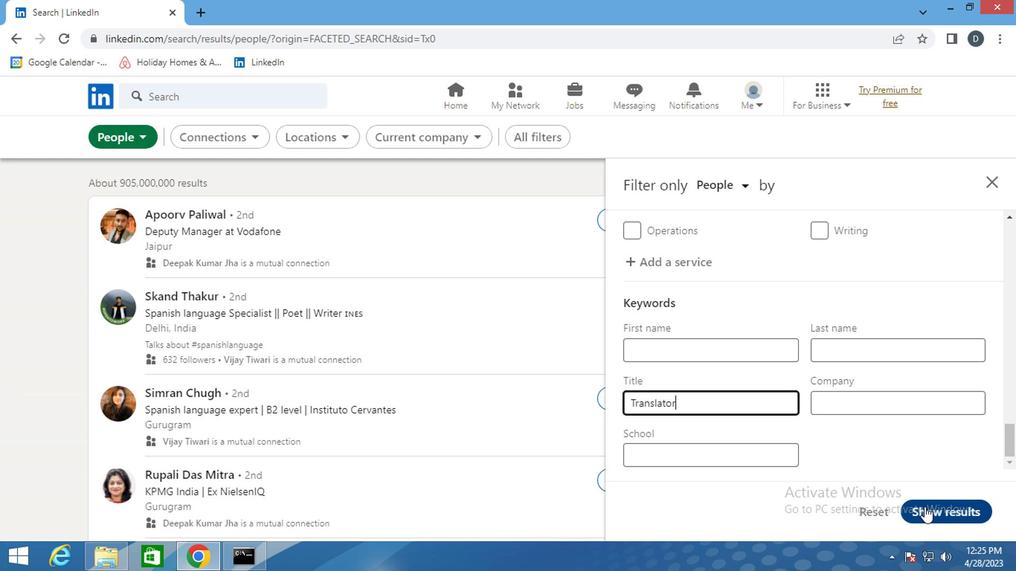 
Action: Mouse moved to (790, 325)
Screenshot: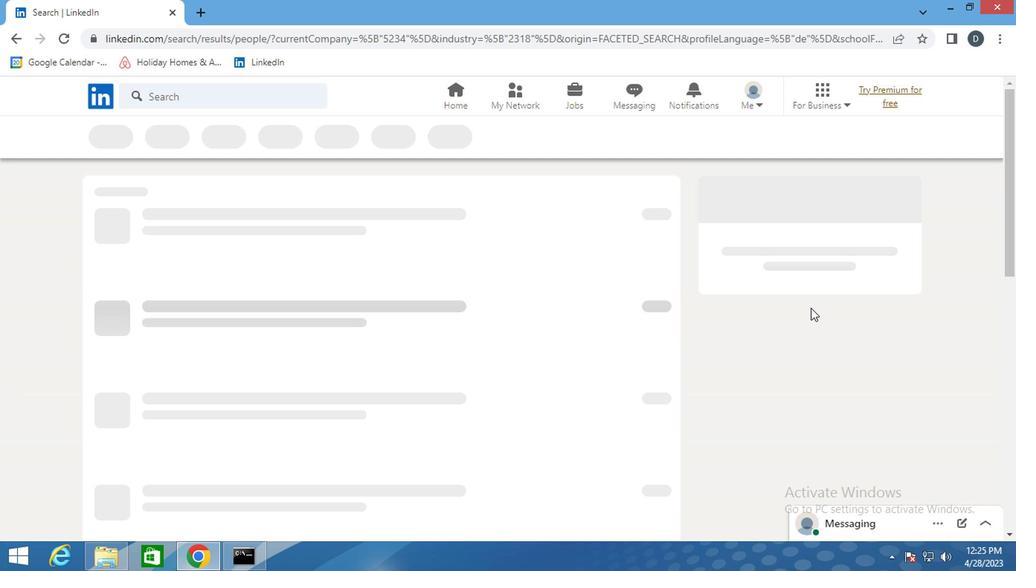 
